 Task: Search one way flight ticket for 4 adults, 2 children, 2 infants in seat and 1 infant on lap in economy from Elko: Elko Regional Airport (j.c. Harris Field) to Jackson: Jackson Hole Airport on 5-2-2023. Choice of flights is Spirit. Number of bags: 1 carry on bag. Price is upto 85000. Outbound departure time preference is 21:45.
Action: Mouse moved to (330, 267)
Screenshot: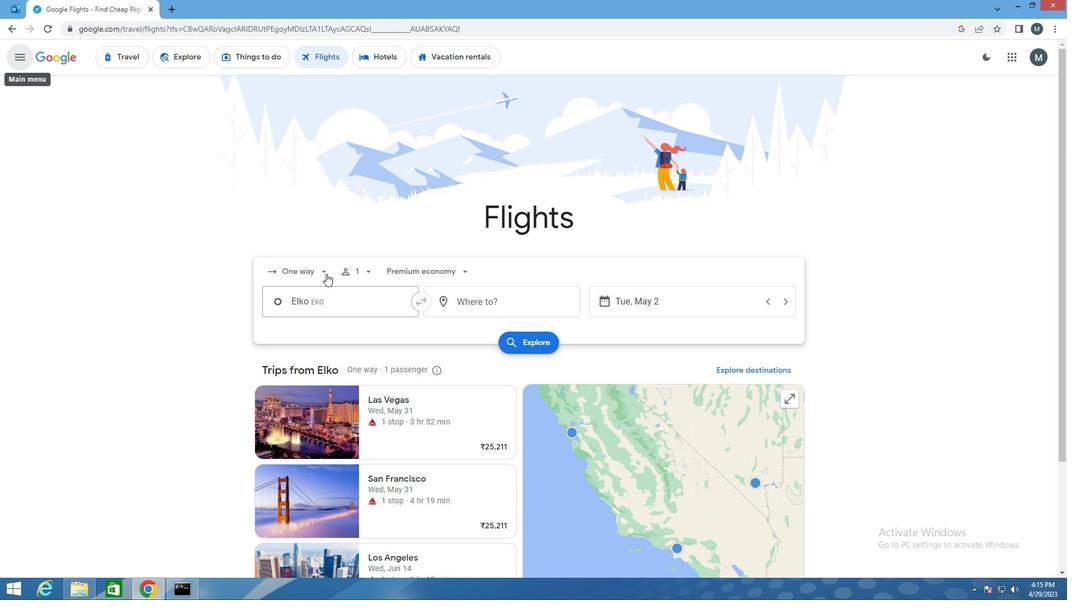 
Action: Mouse pressed left at (330, 267)
Screenshot: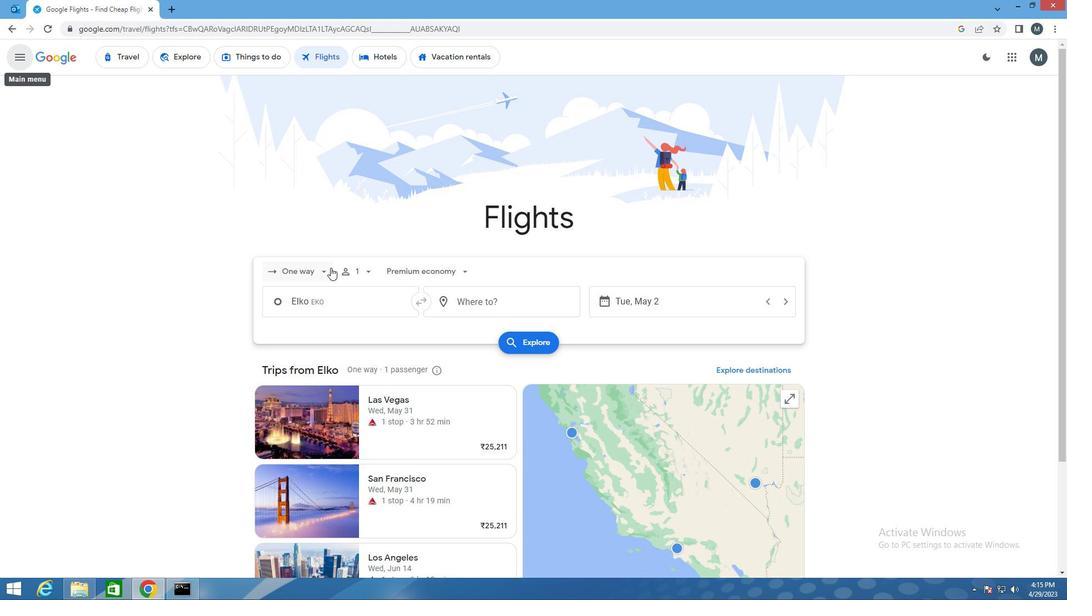 
Action: Mouse moved to (315, 326)
Screenshot: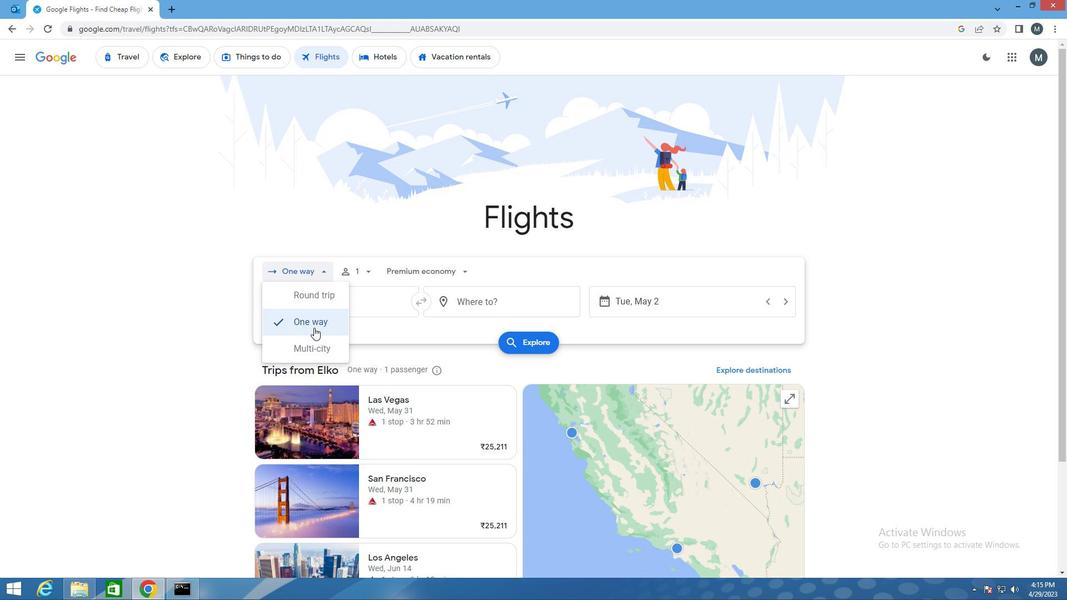 
Action: Mouse pressed left at (315, 326)
Screenshot: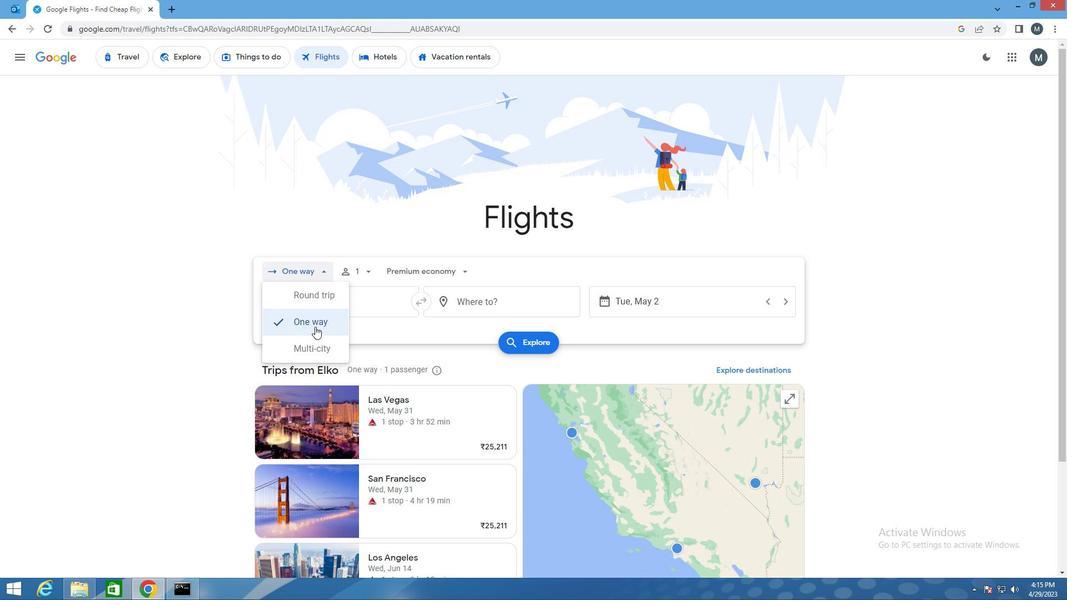 
Action: Mouse moved to (367, 272)
Screenshot: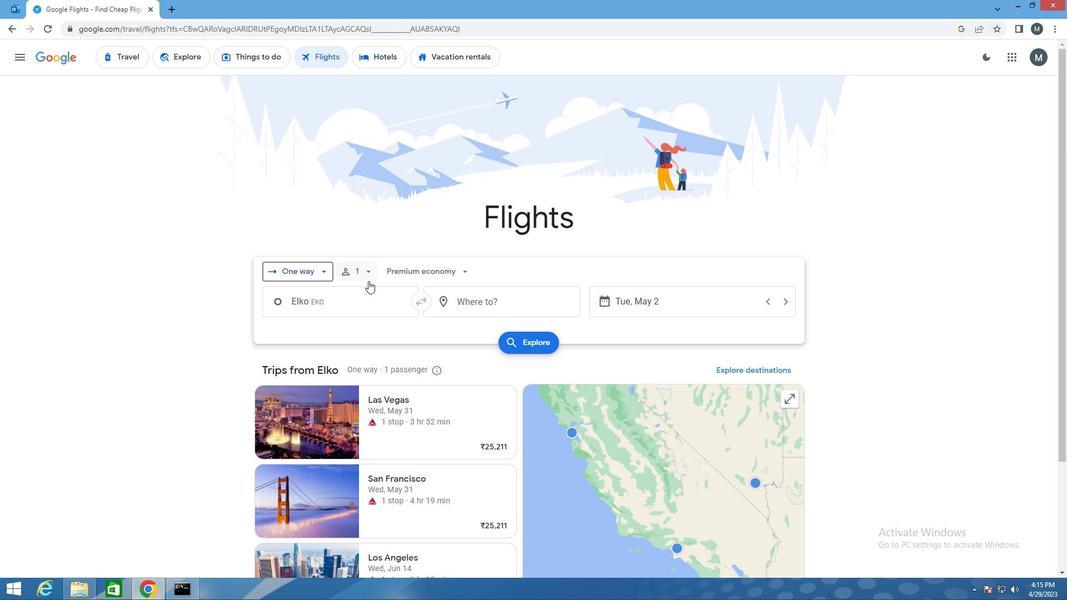 
Action: Mouse pressed left at (367, 272)
Screenshot: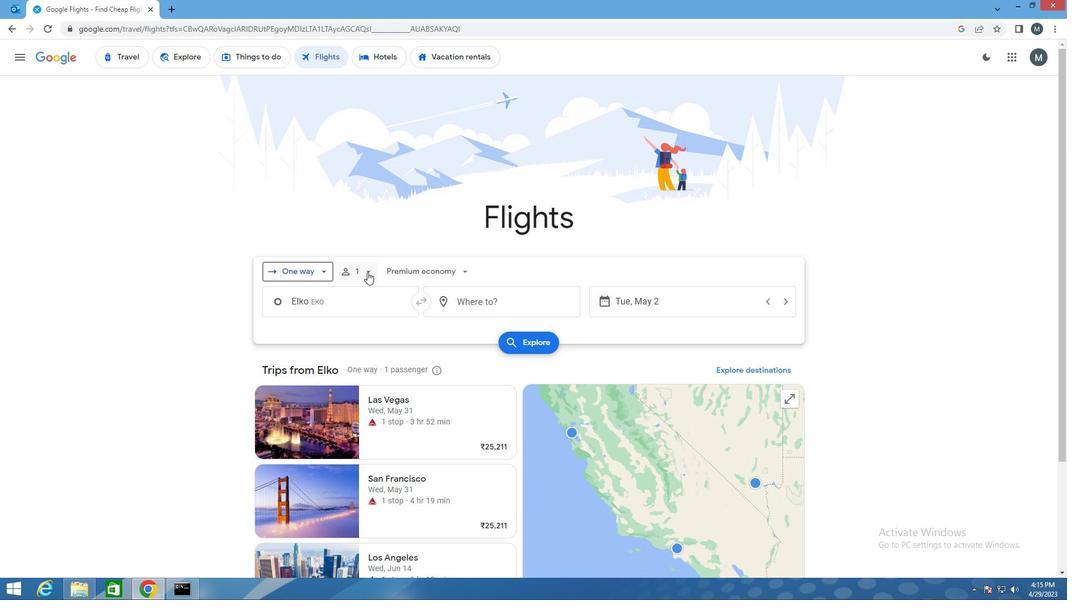 
Action: Mouse moved to (452, 300)
Screenshot: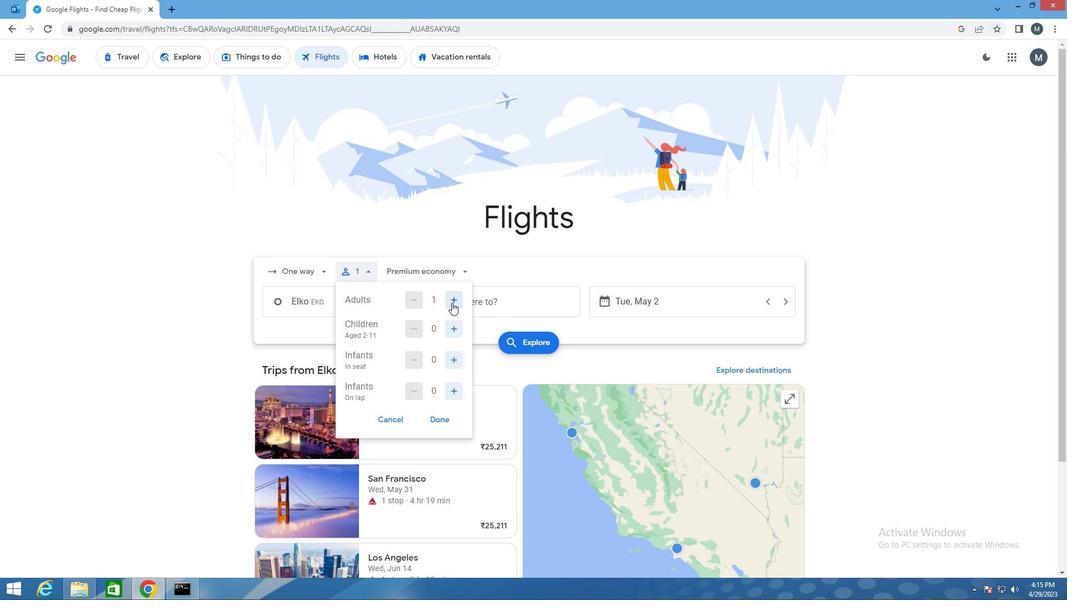 
Action: Mouse pressed left at (452, 300)
Screenshot: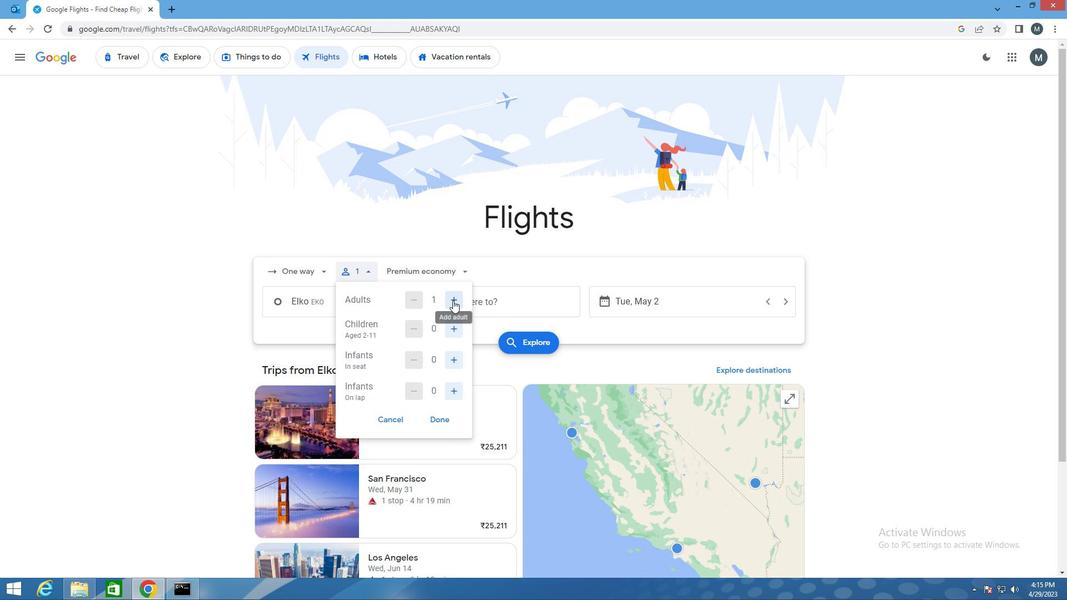 
Action: Mouse pressed left at (452, 300)
Screenshot: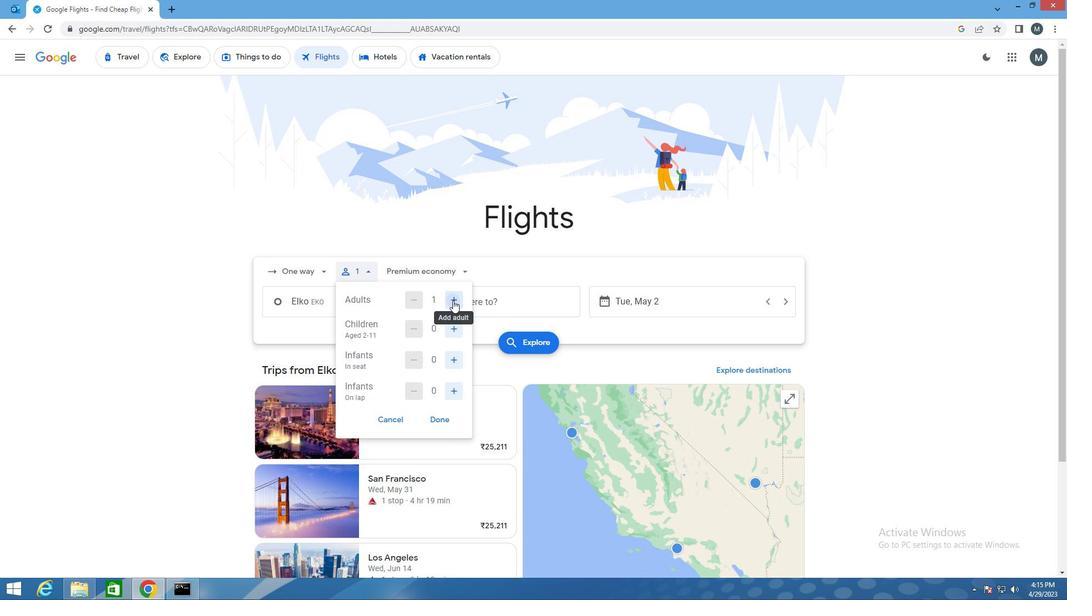 
Action: Mouse pressed left at (452, 300)
Screenshot: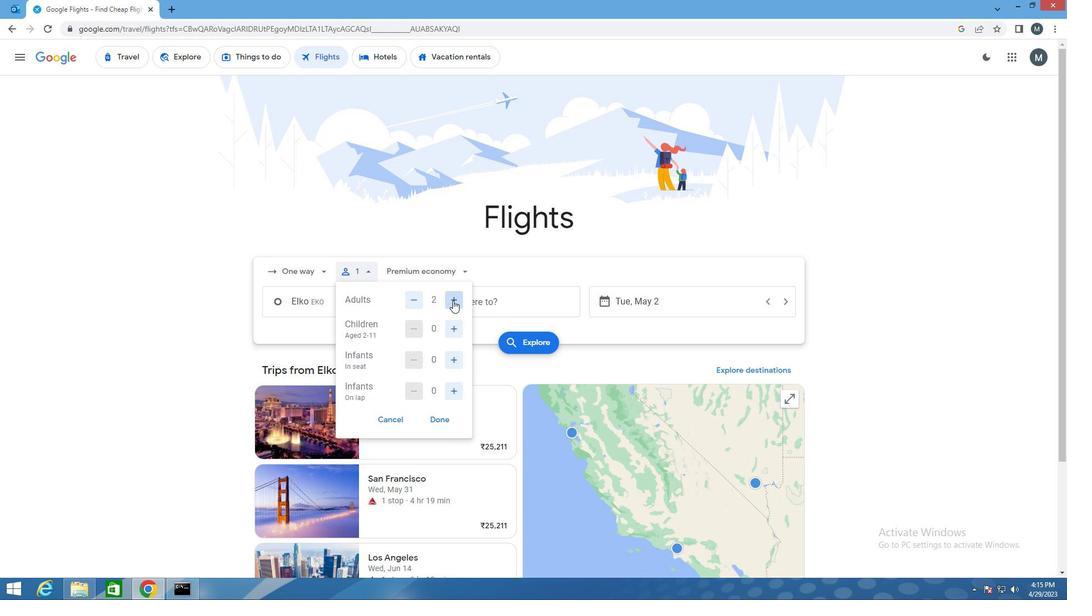 
Action: Mouse moved to (454, 330)
Screenshot: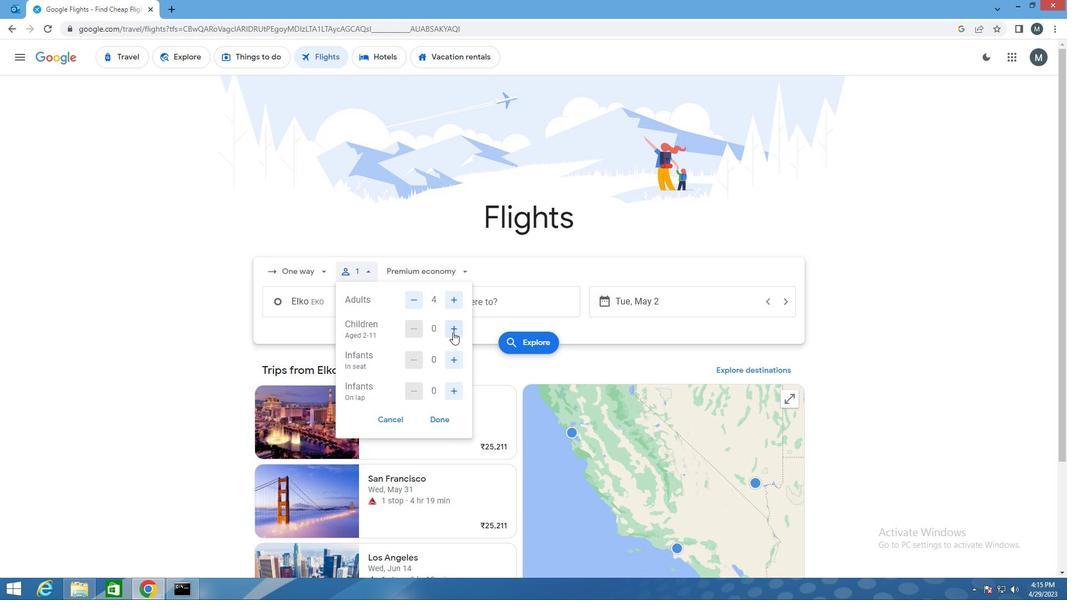 
Action: Mouse pressed left at (454, 330)
Screenshot: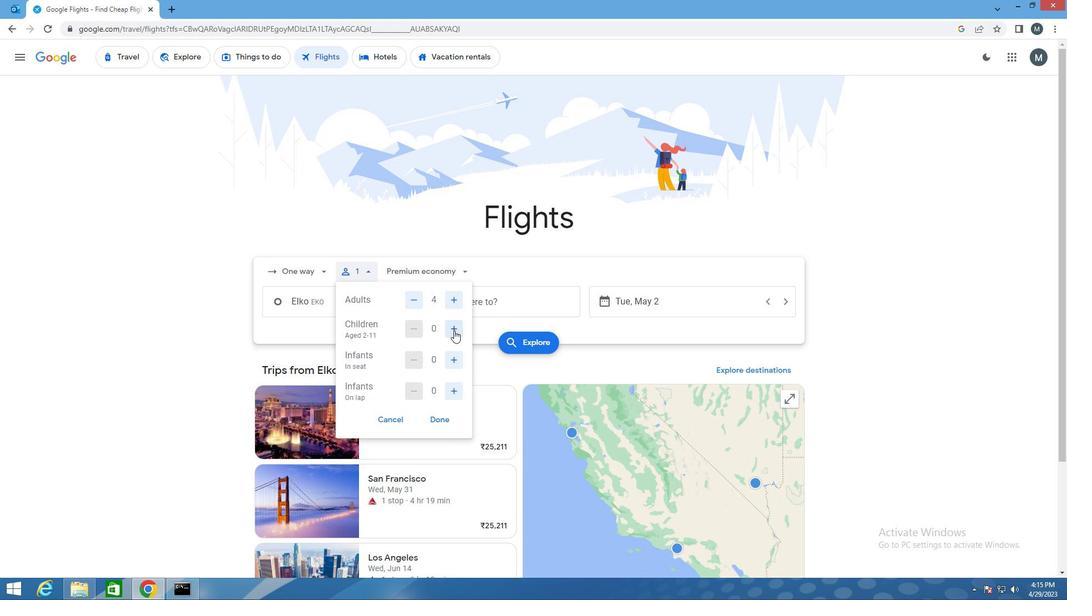 
Action: Mouse pressed left at (454, 330)
Screenshot: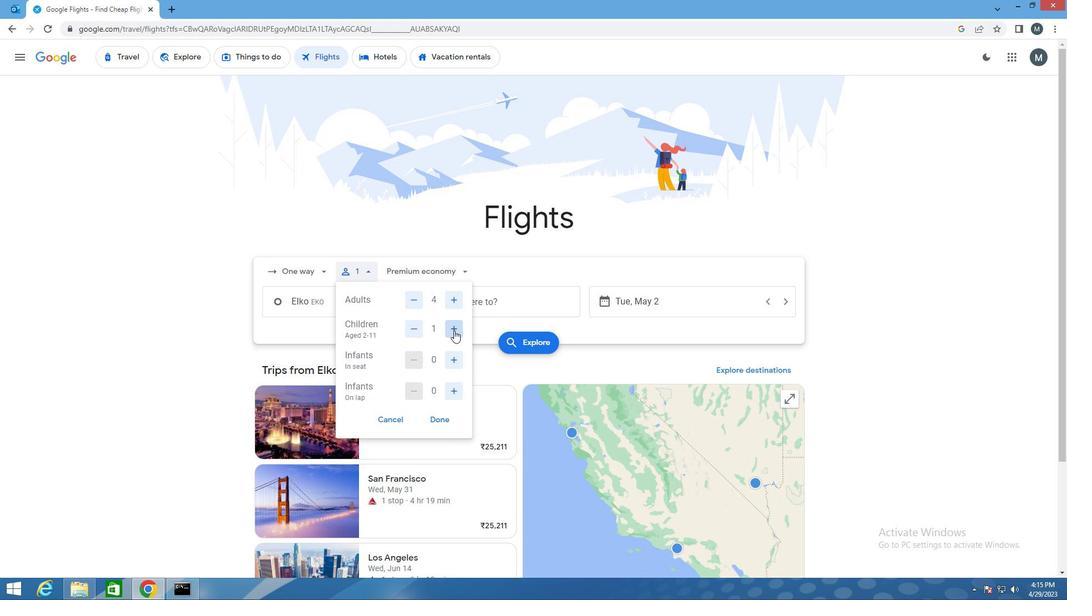 
Action: Mouse moved to (458, 359)
Screenshot: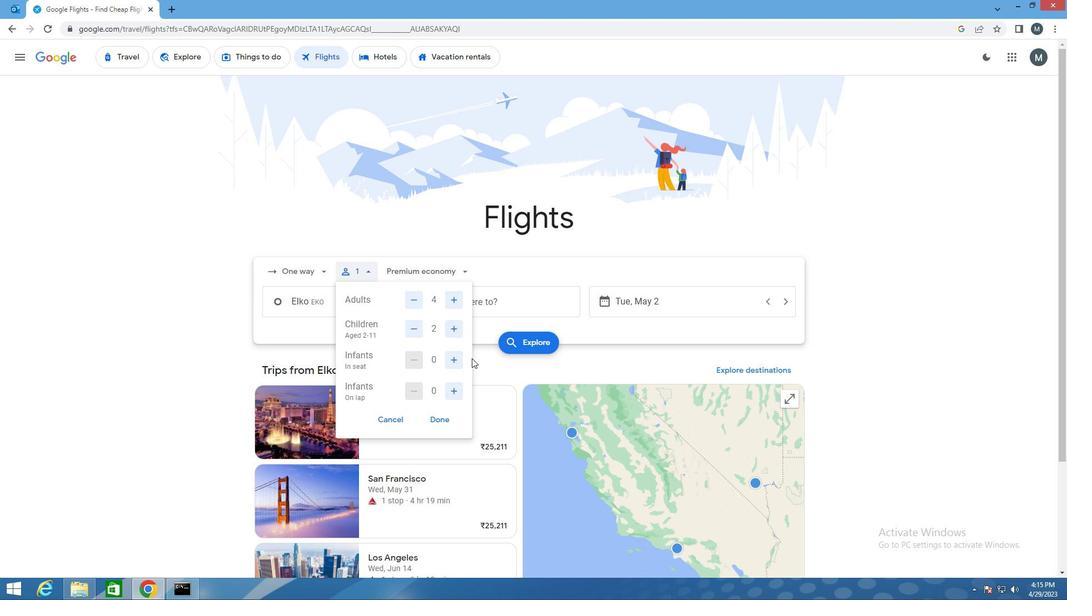 
Action: Mouse pressed left at (458, 359)
Screenshot: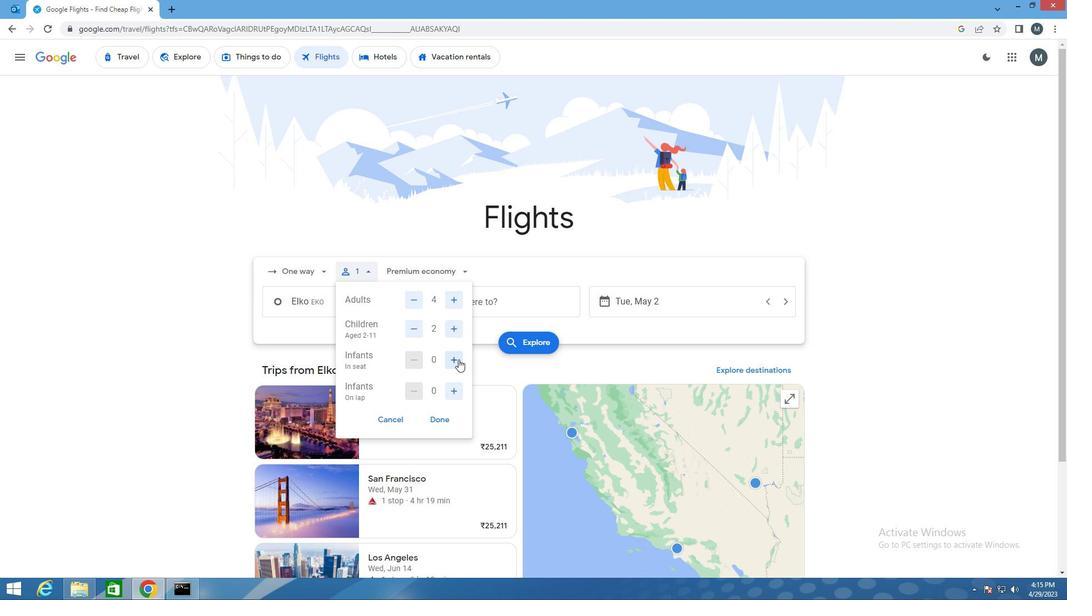 
Action: Mouse pressed left at (458, 359)
Screenshot: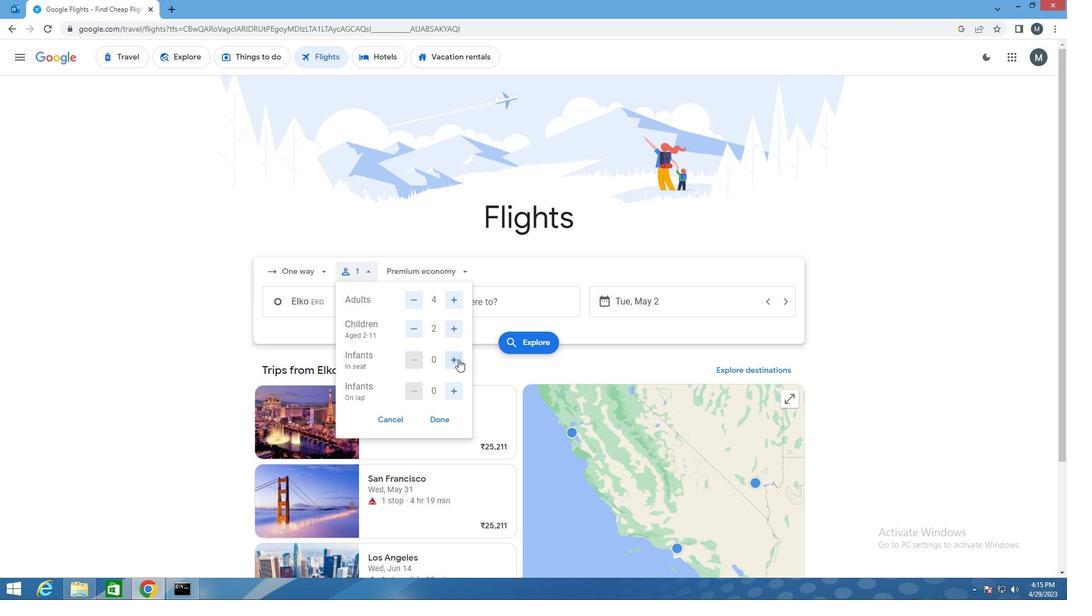 
Action: Mouse moved to (456, 387)
Screenshot: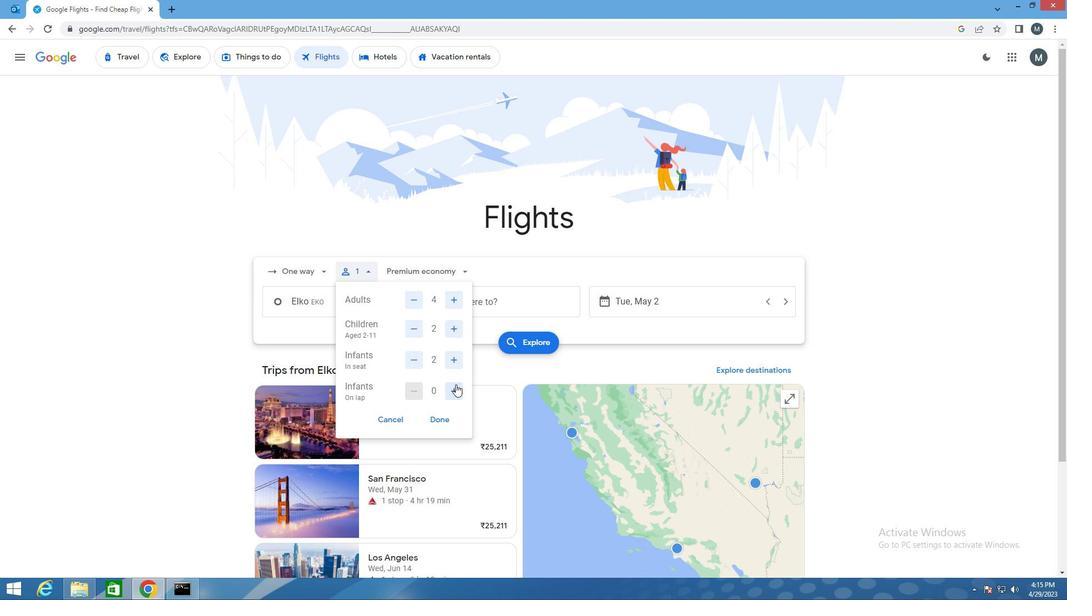
Action: Mouse pressed left at (456, 387)
Screenshot: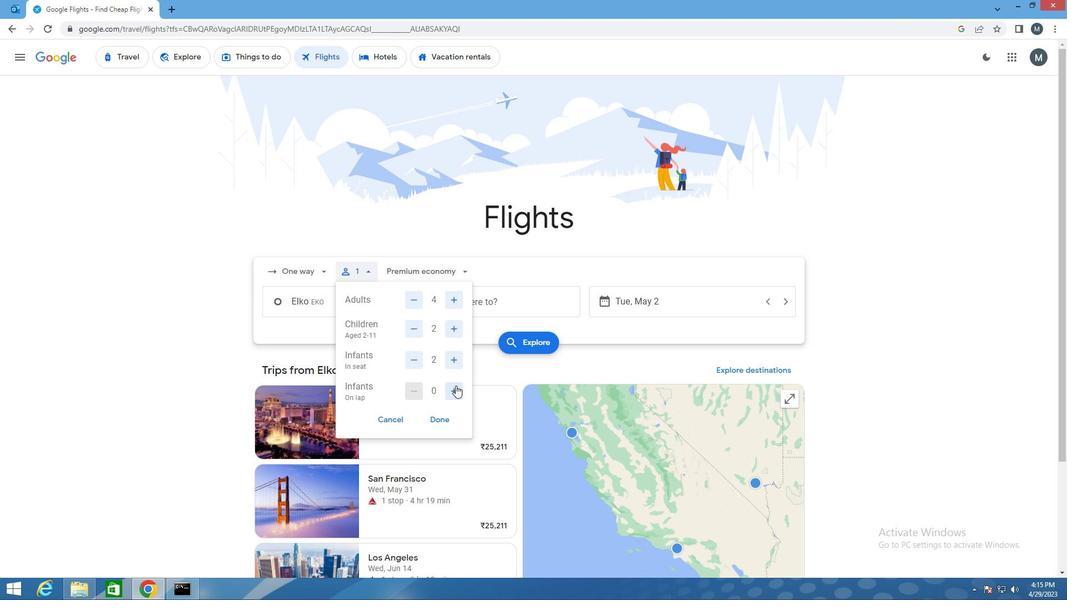 
Action: Mouse moved to (444, 415)
Screenshot: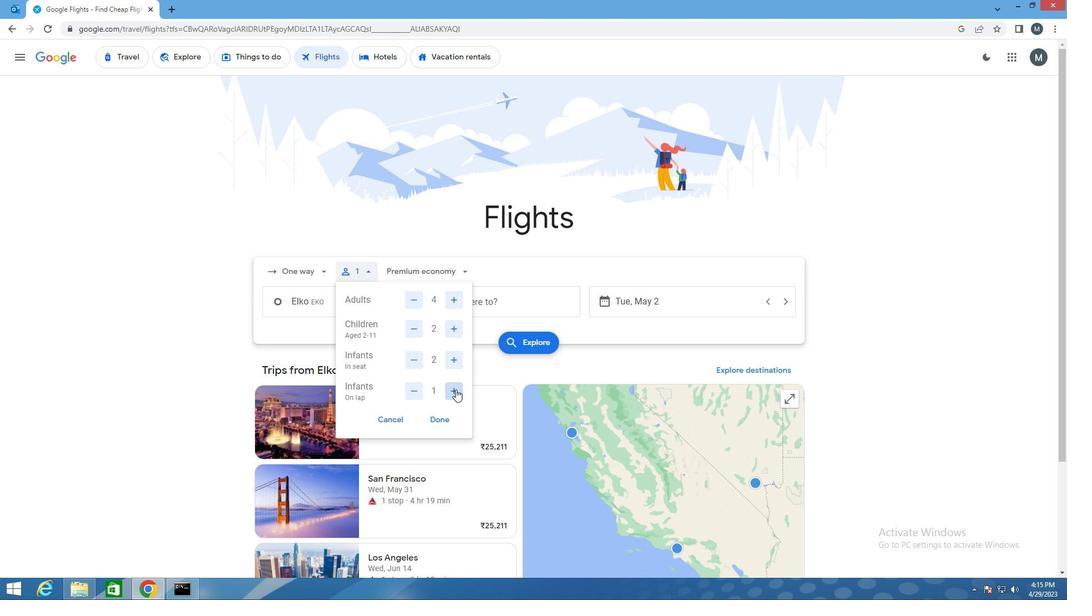 
Action: Mouse pressed left at (444, 415)
Screenshot: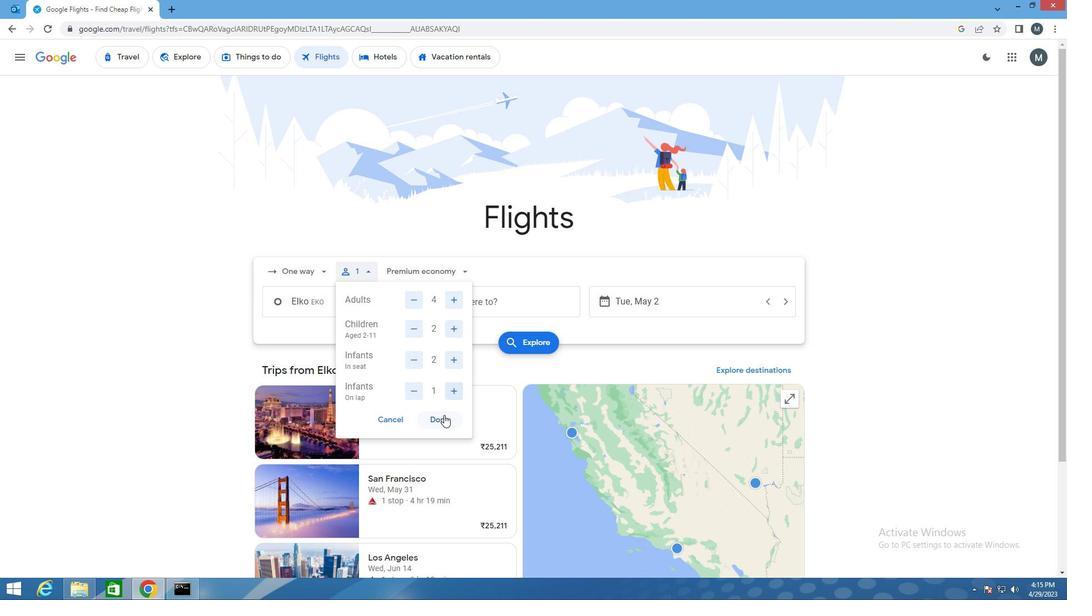
Action: Mouse moved to (451, 274)
Screenshot: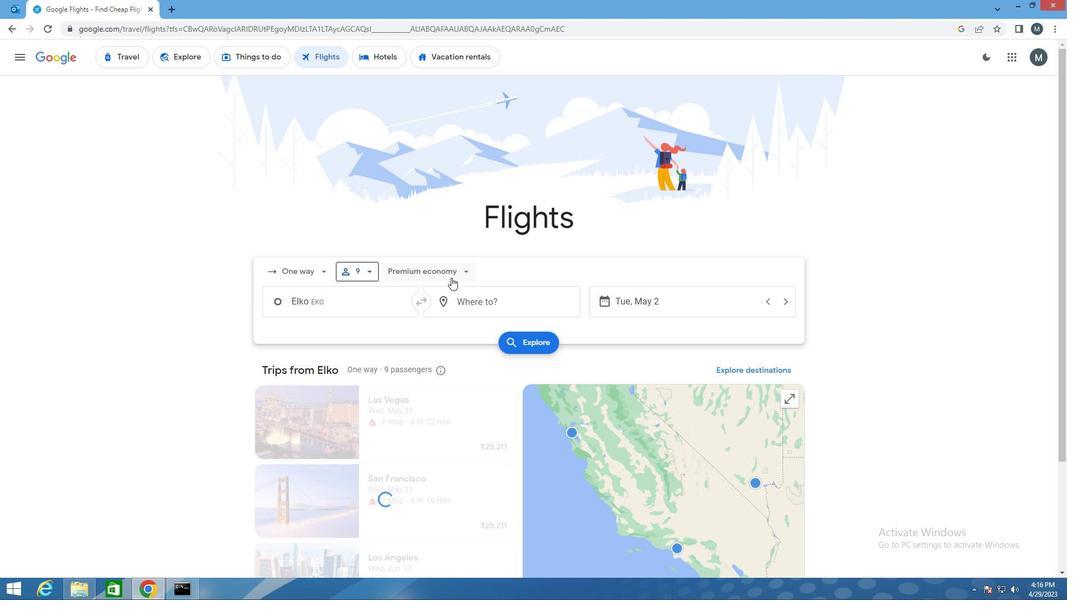 
Action: Mouse pressed left at (451, 274)
Screenshot: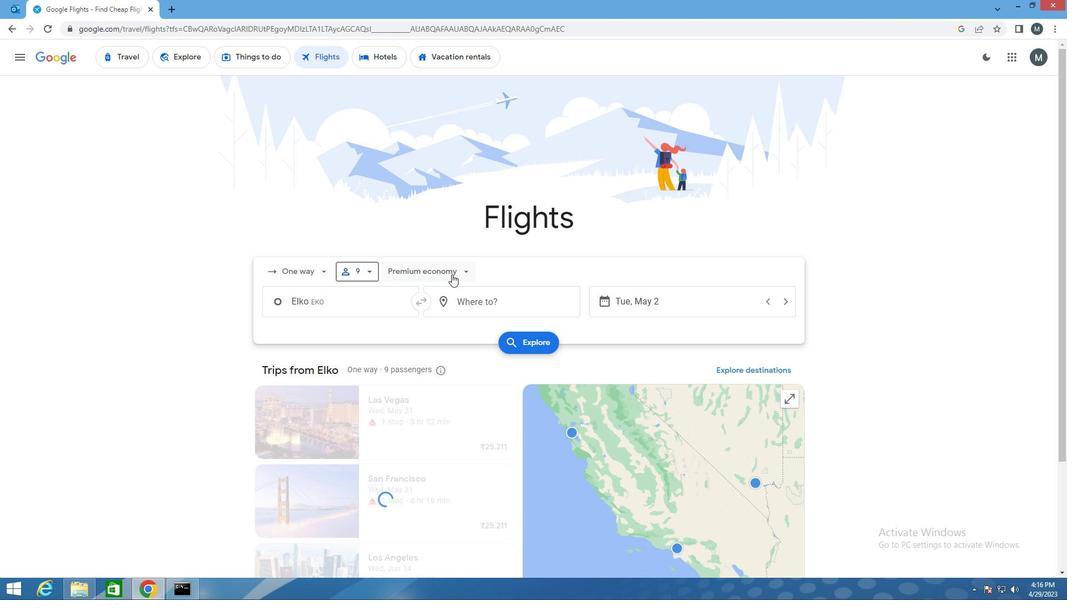 
Action: Mouse moved to (451, 295)
Screenshot: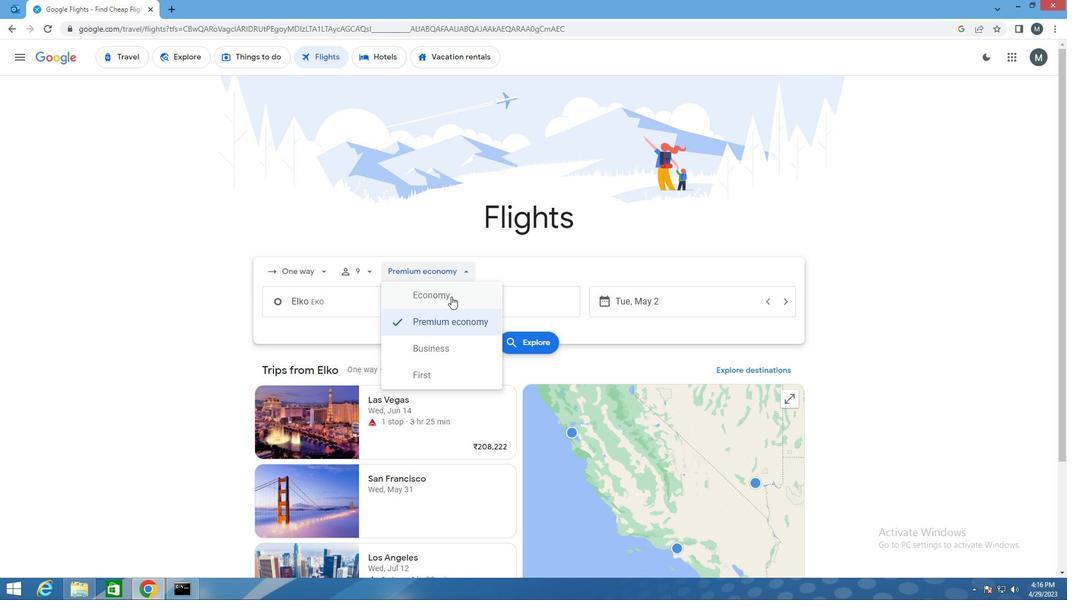 
Action: Mouse pressed left at (451, 295)
Screenshot: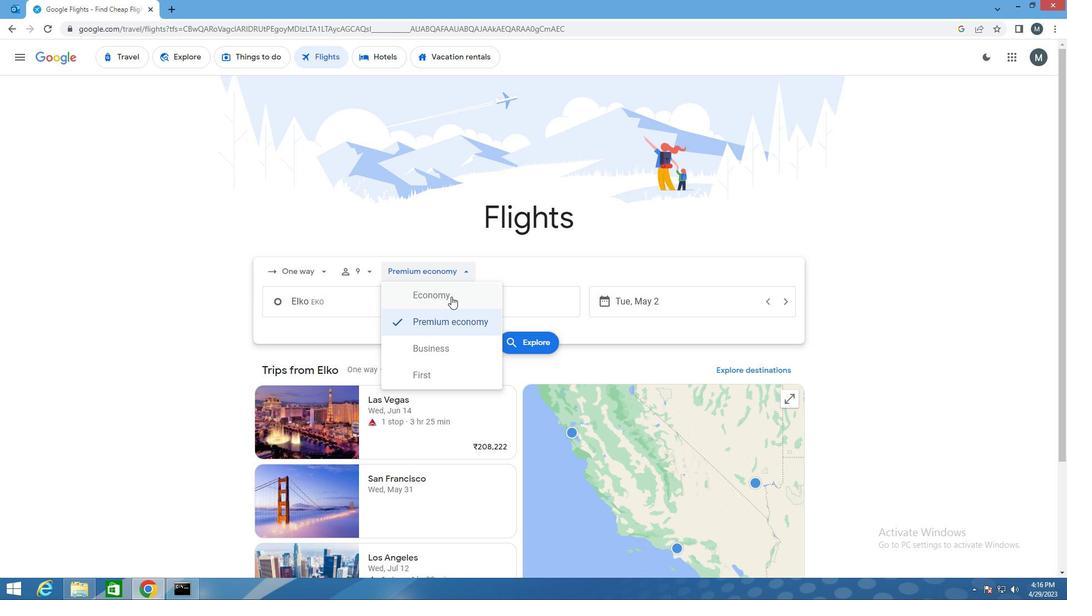 
Action: Mouse moved to (364, 306)
Screenshot: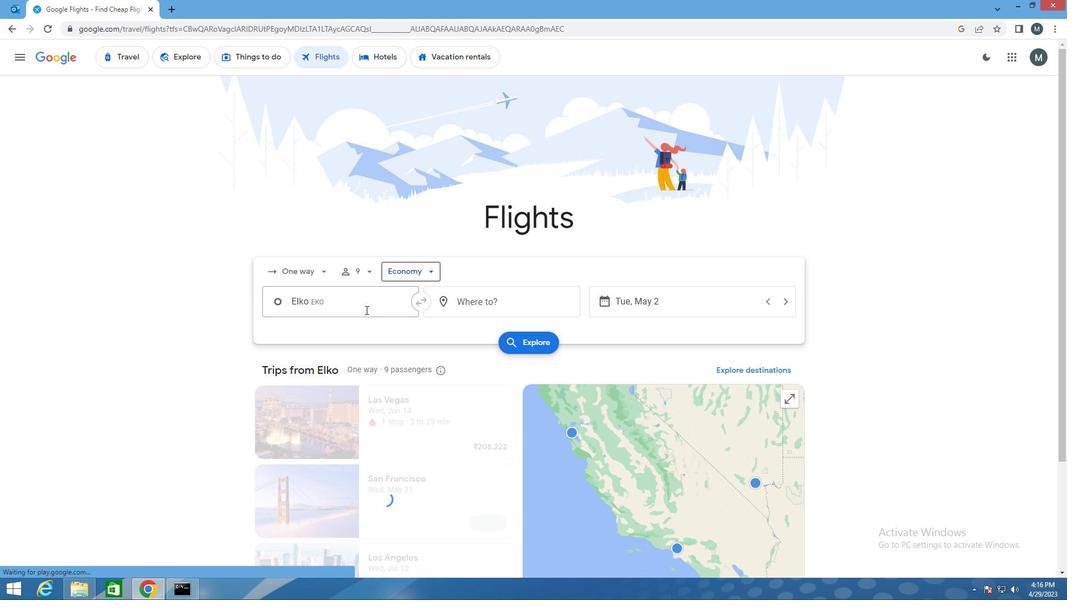 
Action: Mouse pressed left at (364, 306)
Screenshot: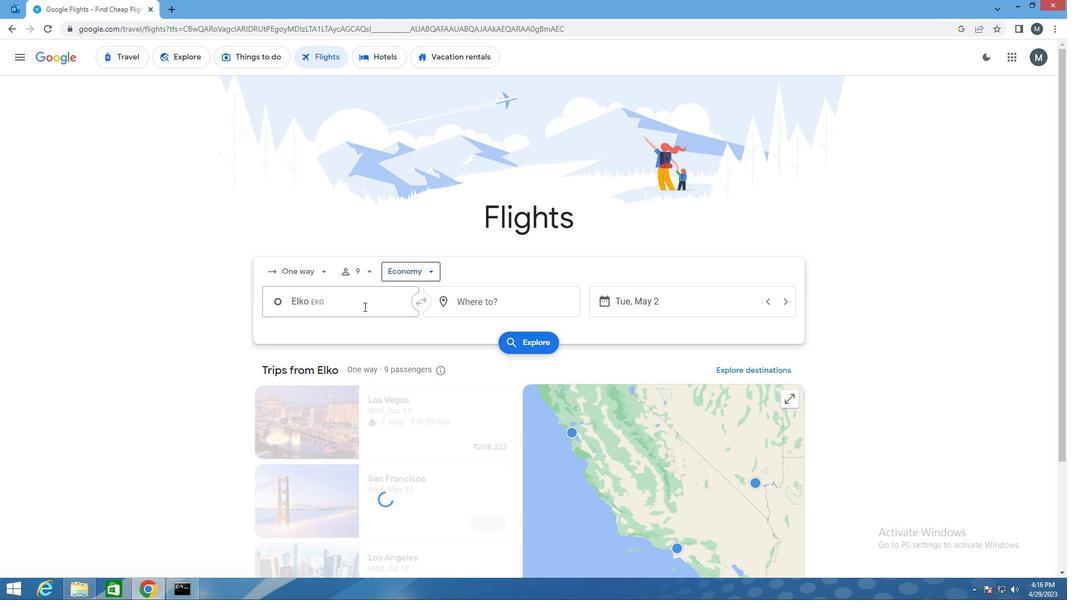 
Action: Mouse moved to (362, 306)
Screenshot: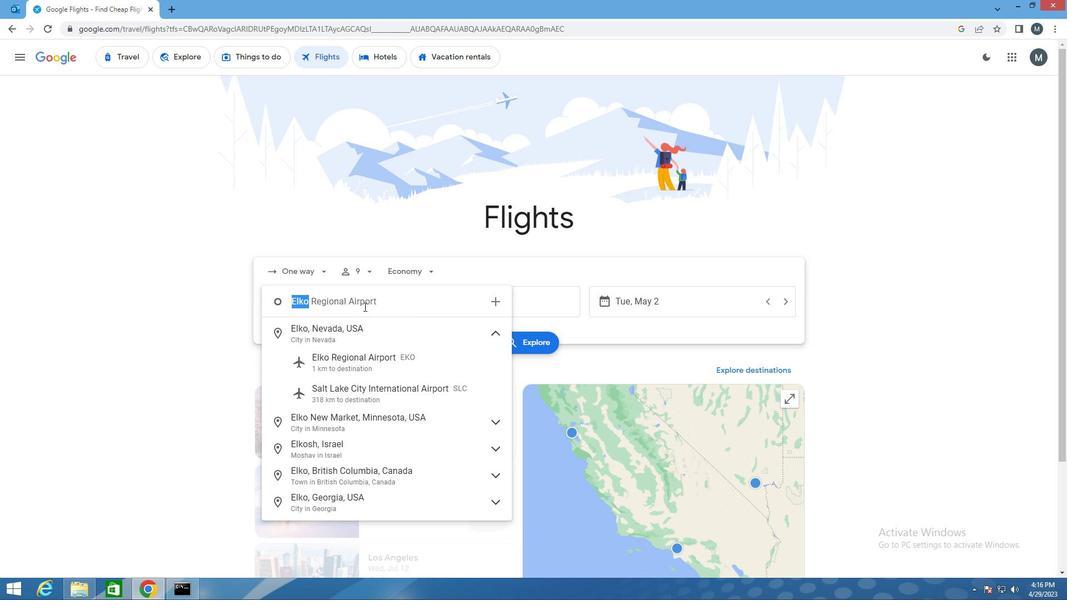 
Action: Key pressed eko
Screenshot: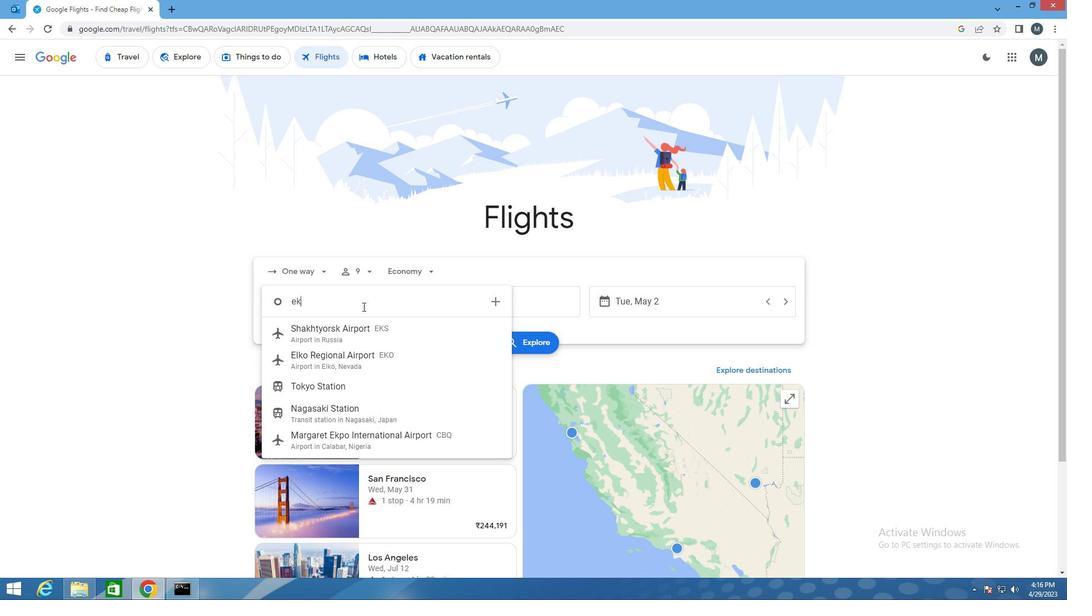 
Action: Mouse moved to (379, 334)
Screenshot: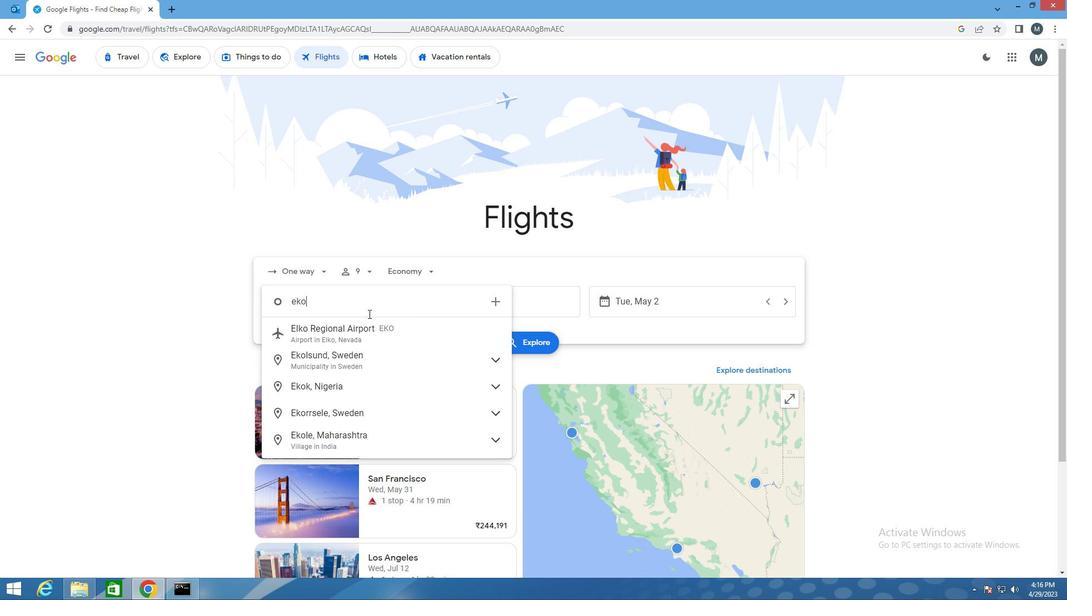
Action: Mouse pressed left at (379, 334)
Screenshot: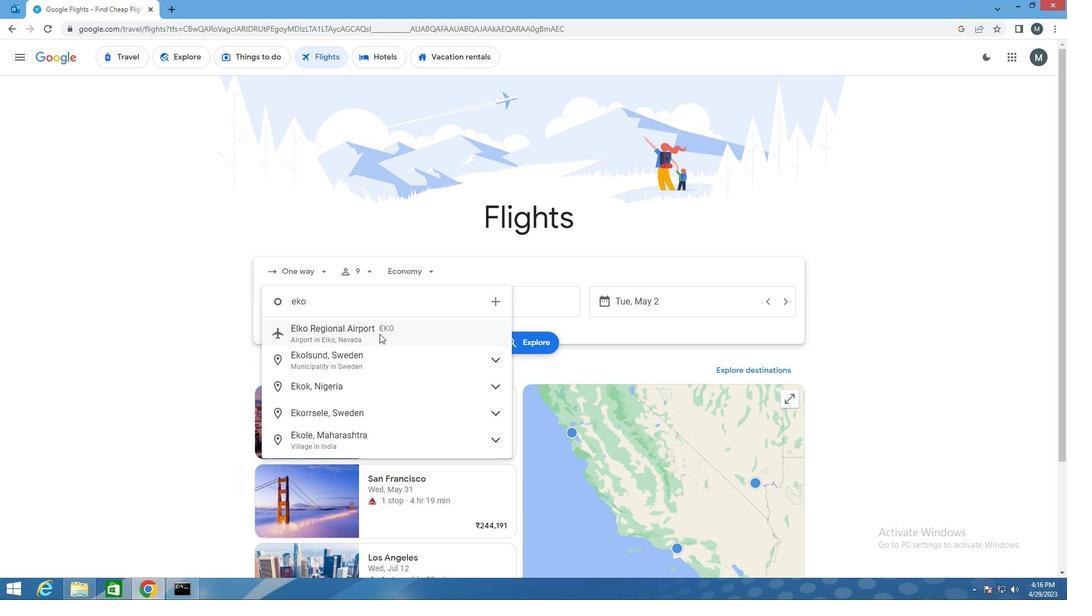 
Action: Mouse moved to (456, 307)
Screenshot: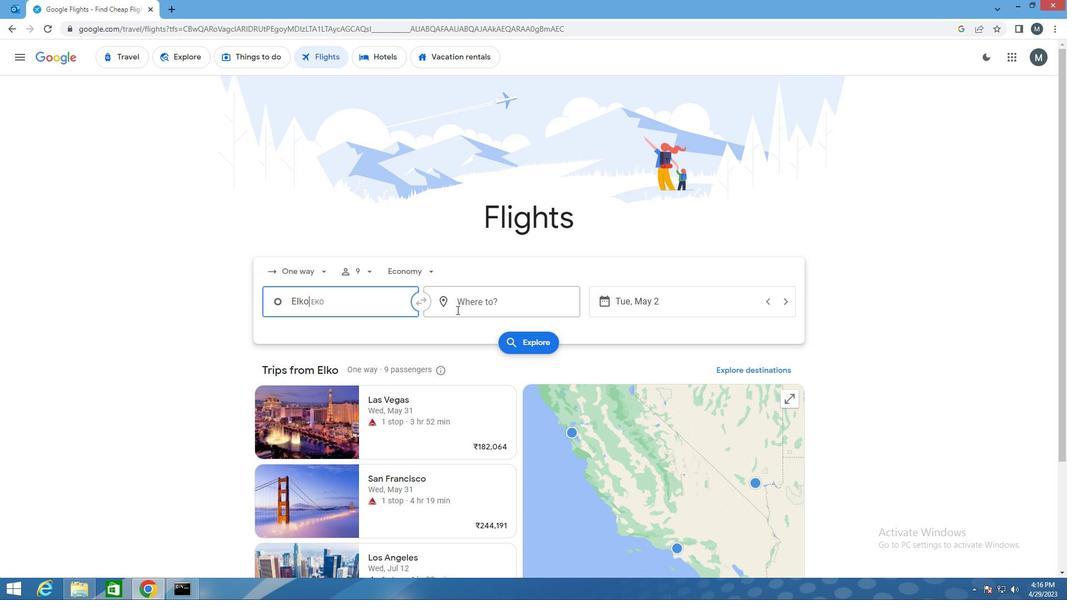 
Action: Mouse pressed left at (456, 307)
Screenshot: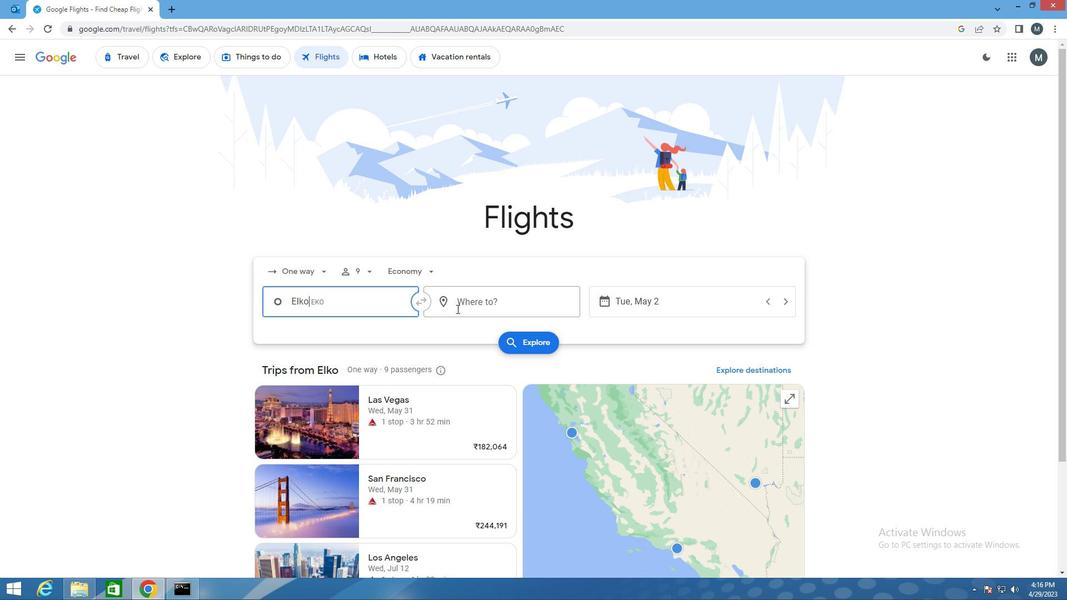 
Action: Mouse moved to (451, 308)
Screenshot: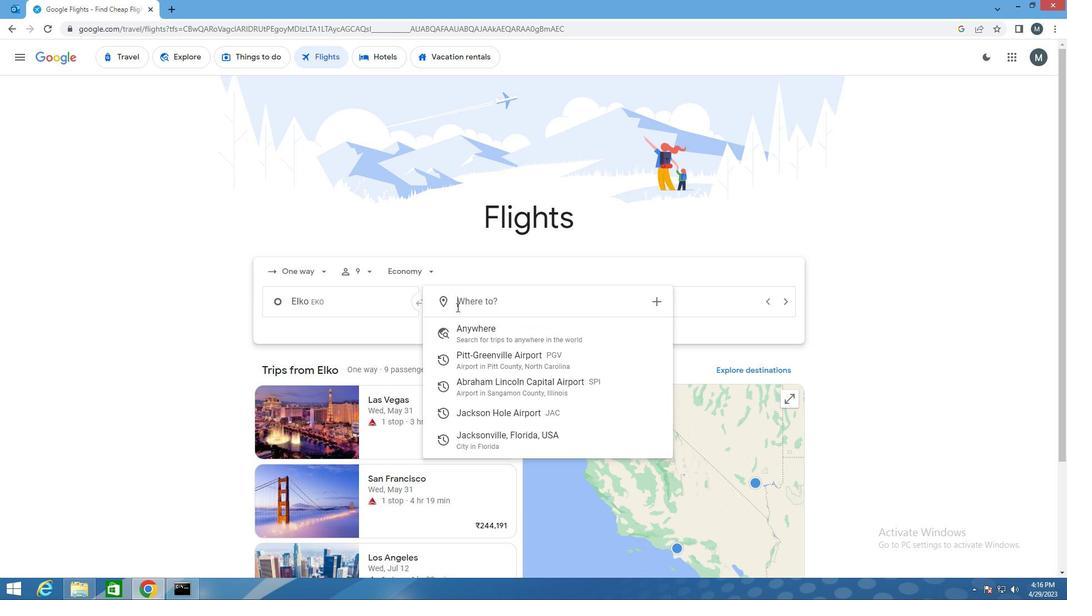 
Action: Key pressed jac
Screenshot: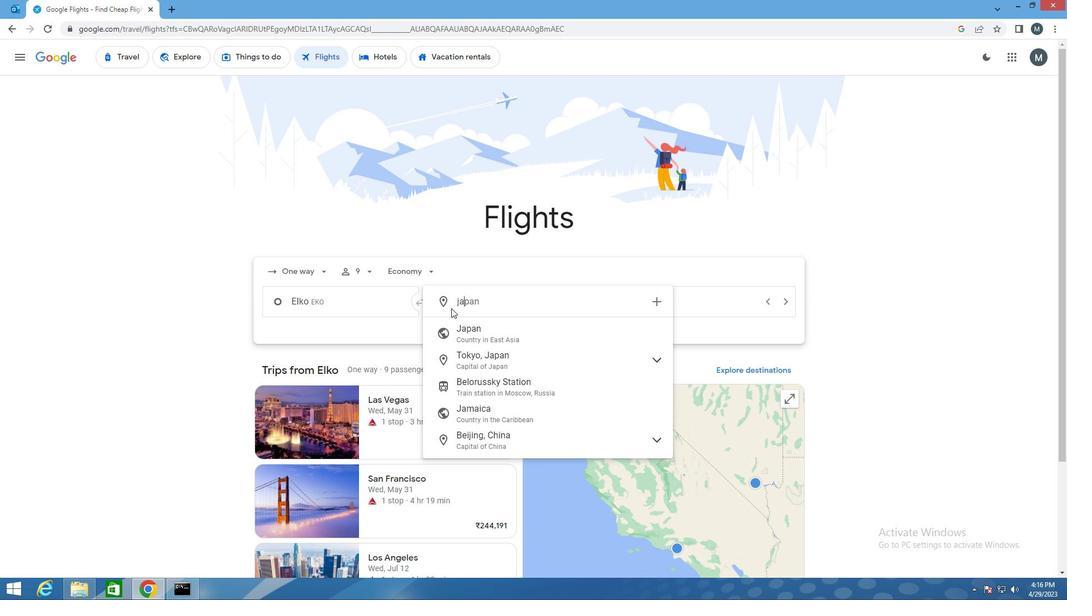 
Action: Mouse moved to (498, 334)
Screenshot: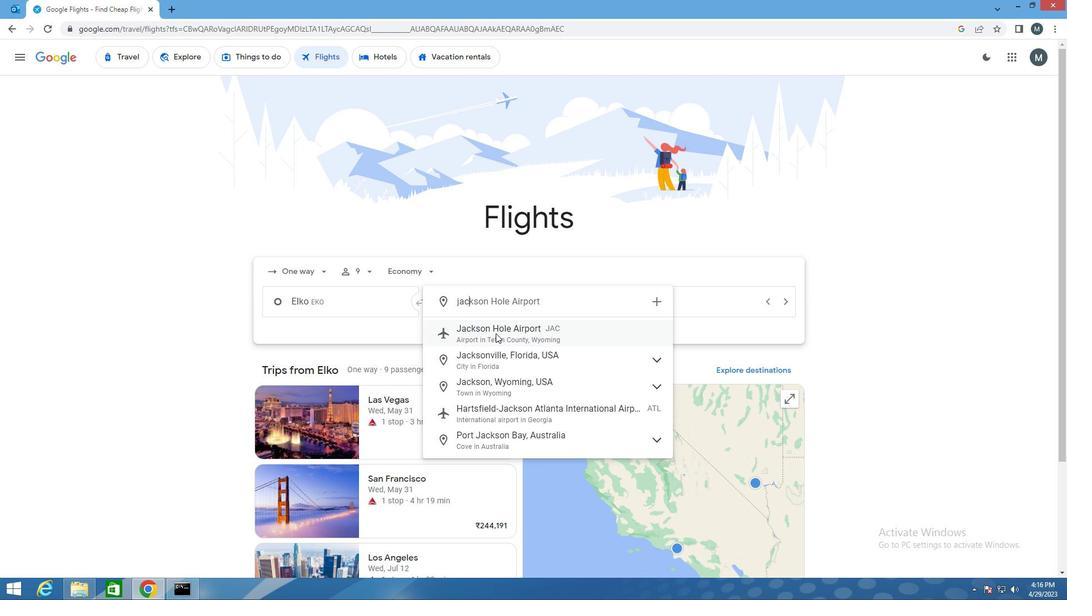 
Action: Mouse pressed left at (498, 334)
Screenshot: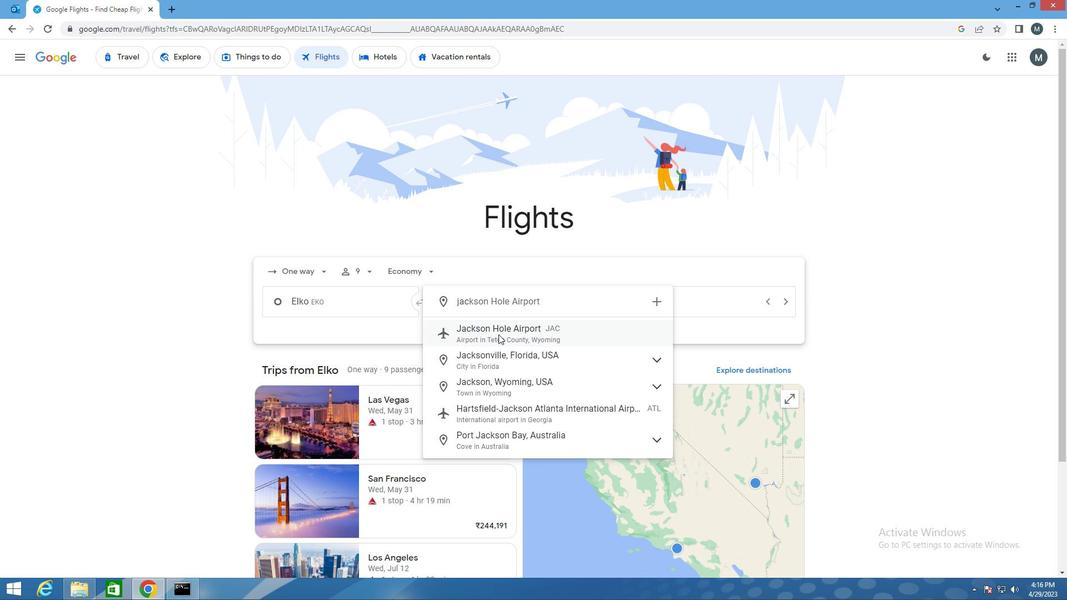 
Action: Mouse moved to (633, 301)
Screenshot: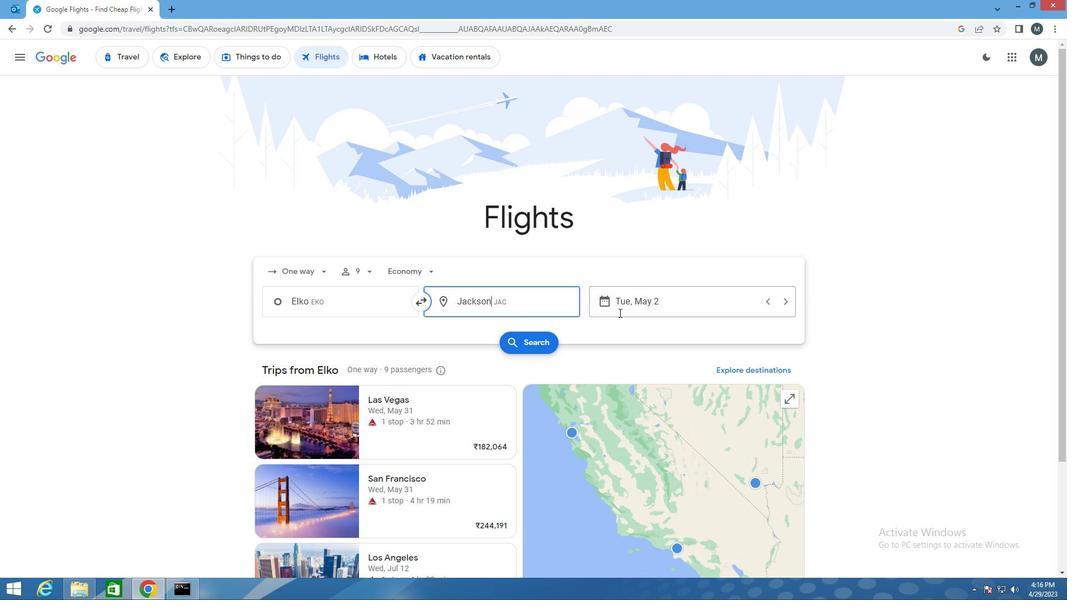 
Action: Mouse pressed left at (633, 301)
Screenshot: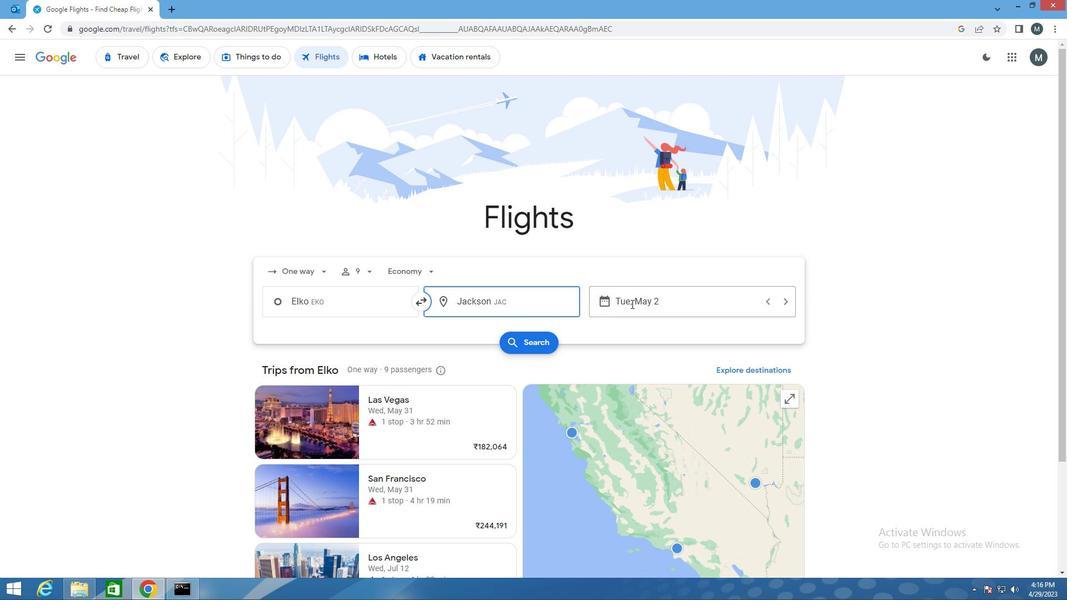 
Action: Mouse moved to (663, 371)
Screenshot: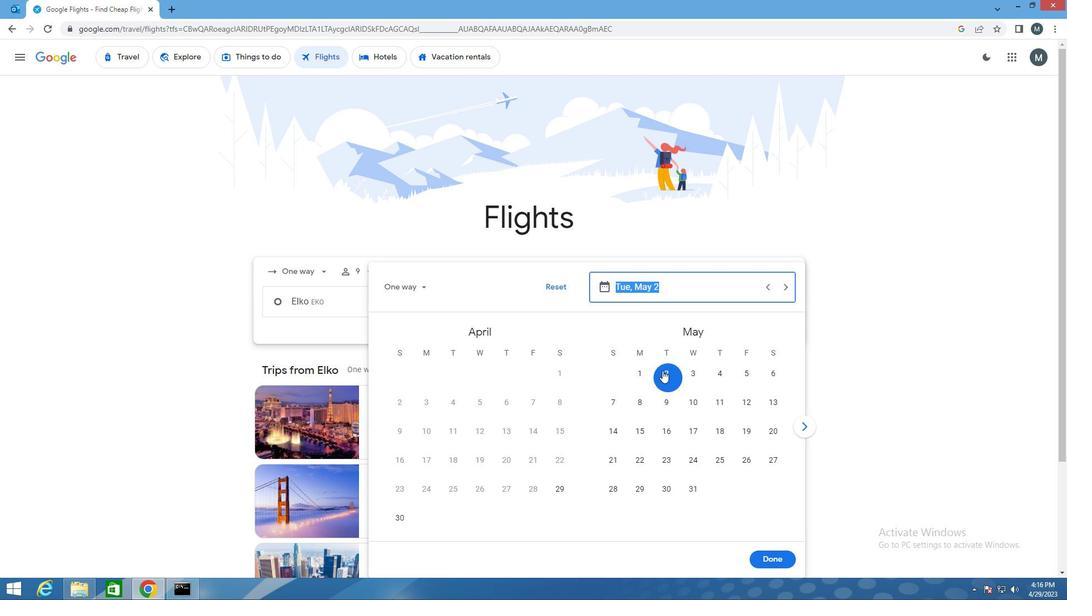 
Action: Mouse pressed left at (663, 371)
Screenshot: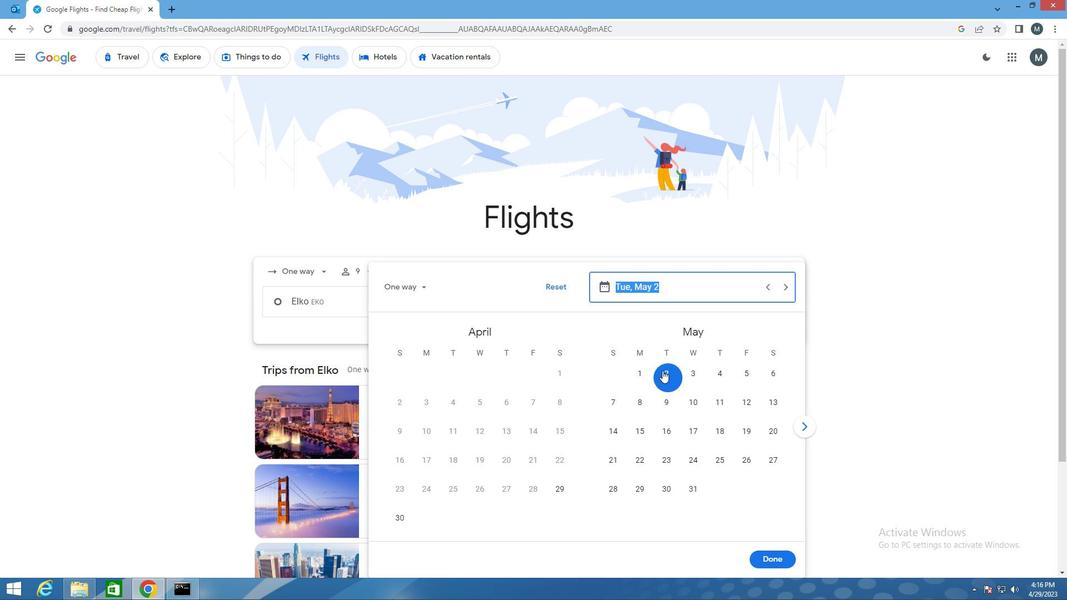 
Action: Mouse moved to (776, 557)
Screenshot: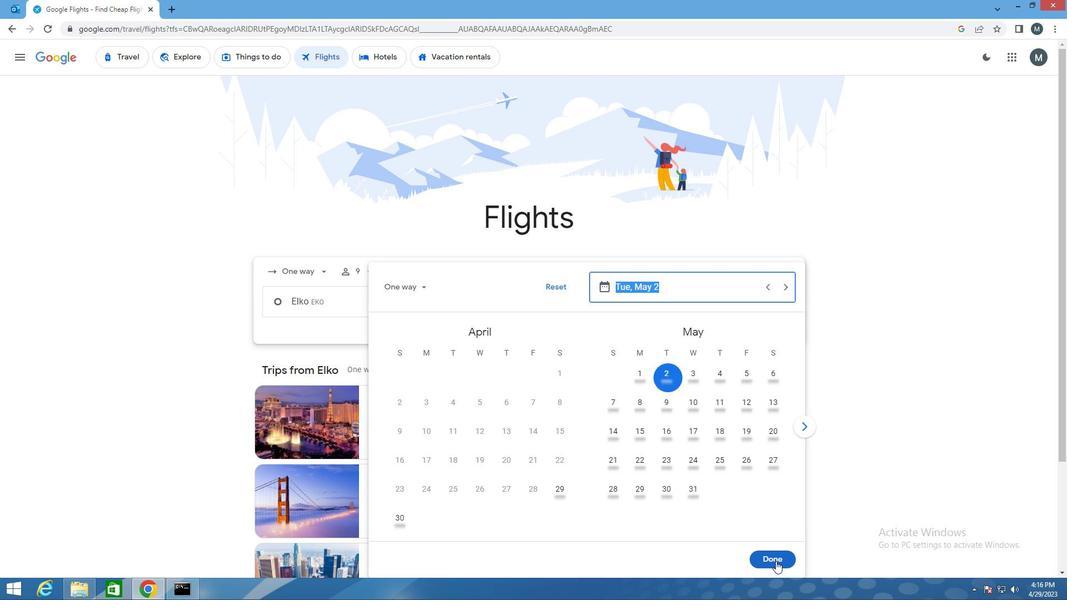 
Action: Mouse pressed left at (776, 557)
Screenshot: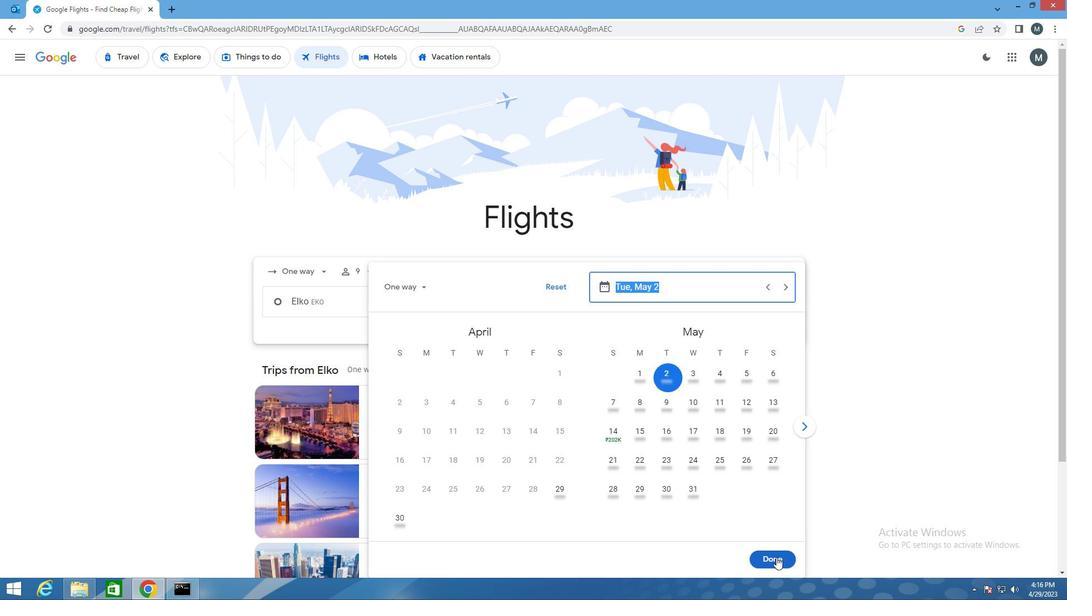 
Action: Mouse moved to (203, 271)
Screenshot: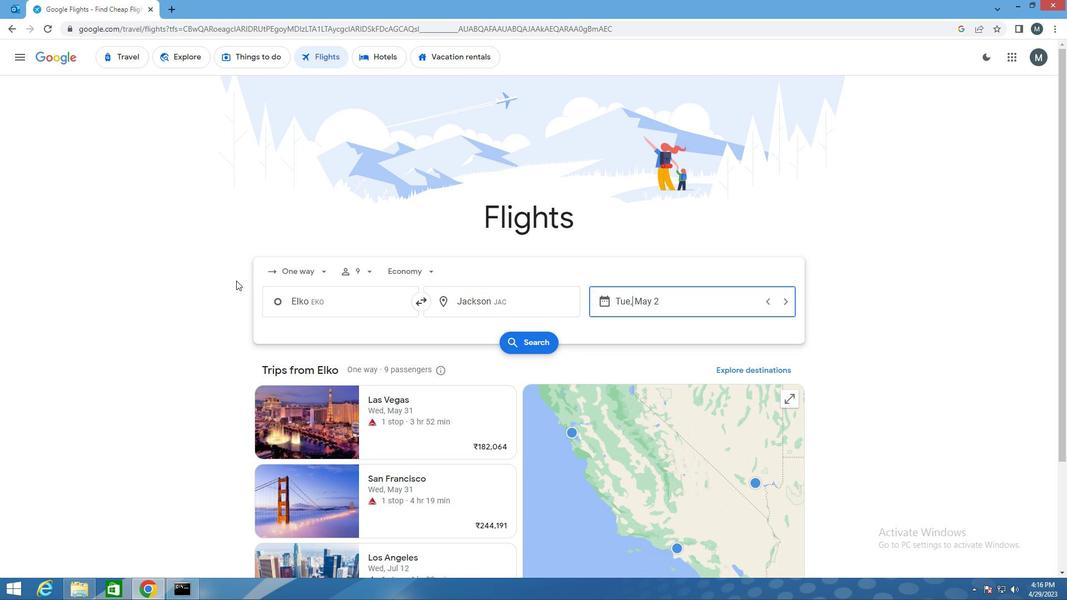 
Action: Mouse scrolled (203, 270) with delta (0, 0)
Screenshot: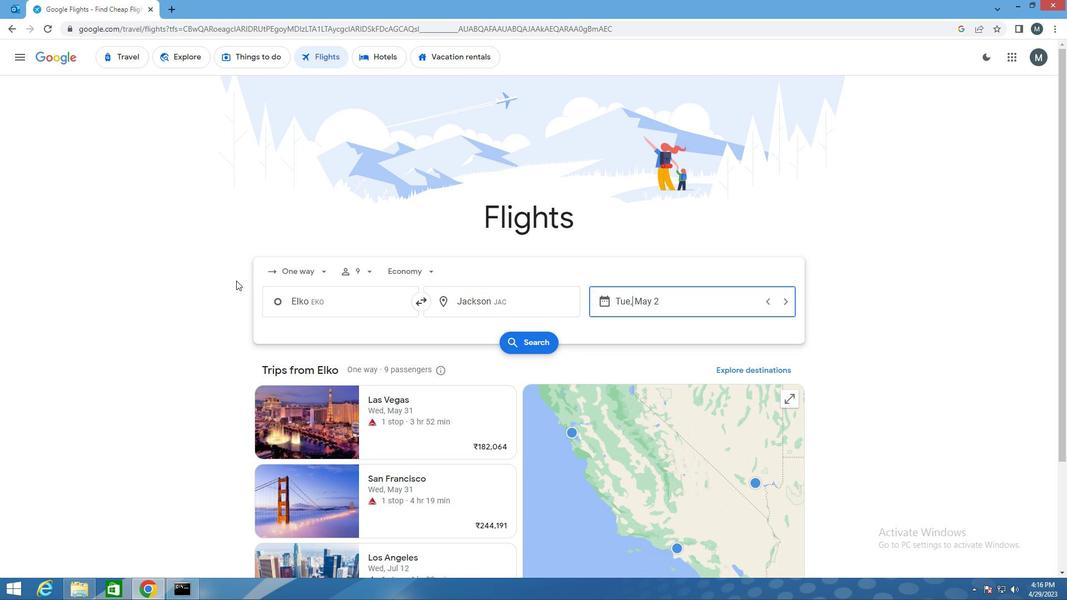 
Action: Mouse moved to (202, 271)
Screenshot: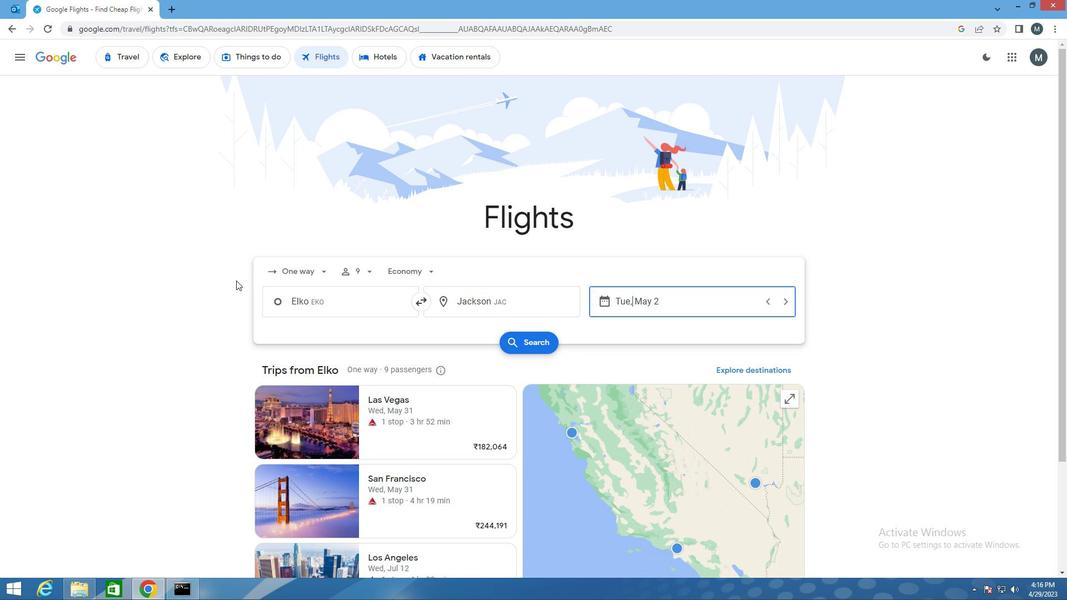 
Action: Mouse scrolled (202, 270) with delta (0, 0)
Screenshot: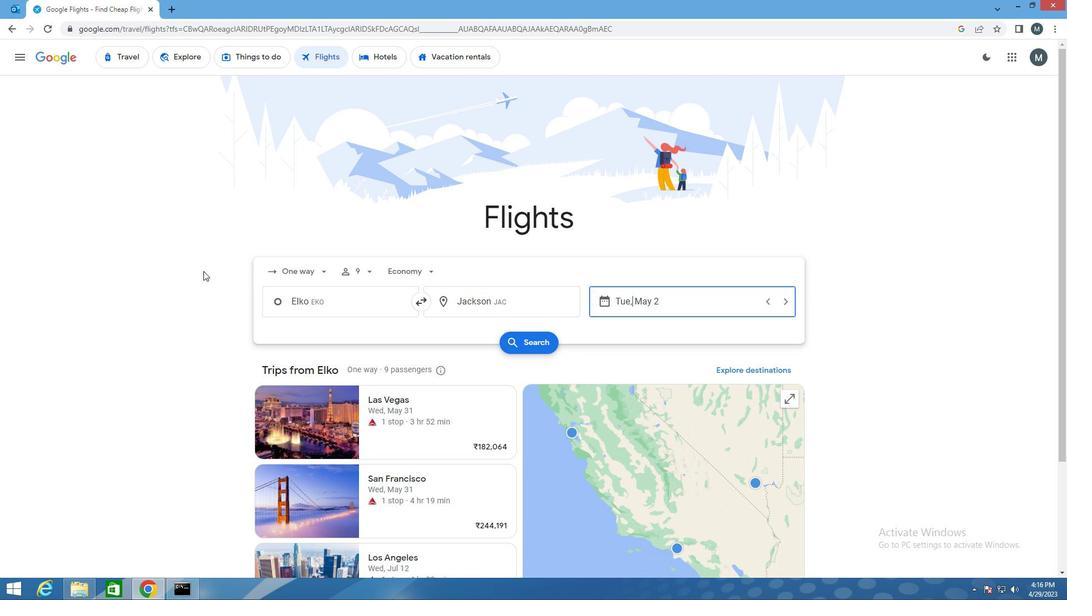 
Action: Mouse moved to (539, 232)
Screenshot: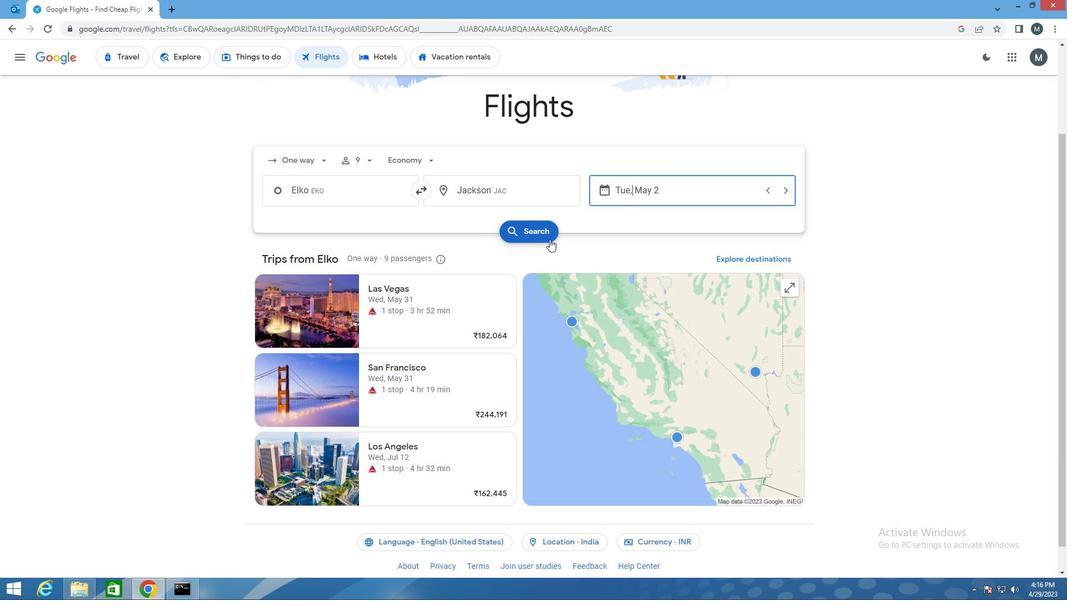 
Action: Mouse pressed left at (539, 232)
Screenshot: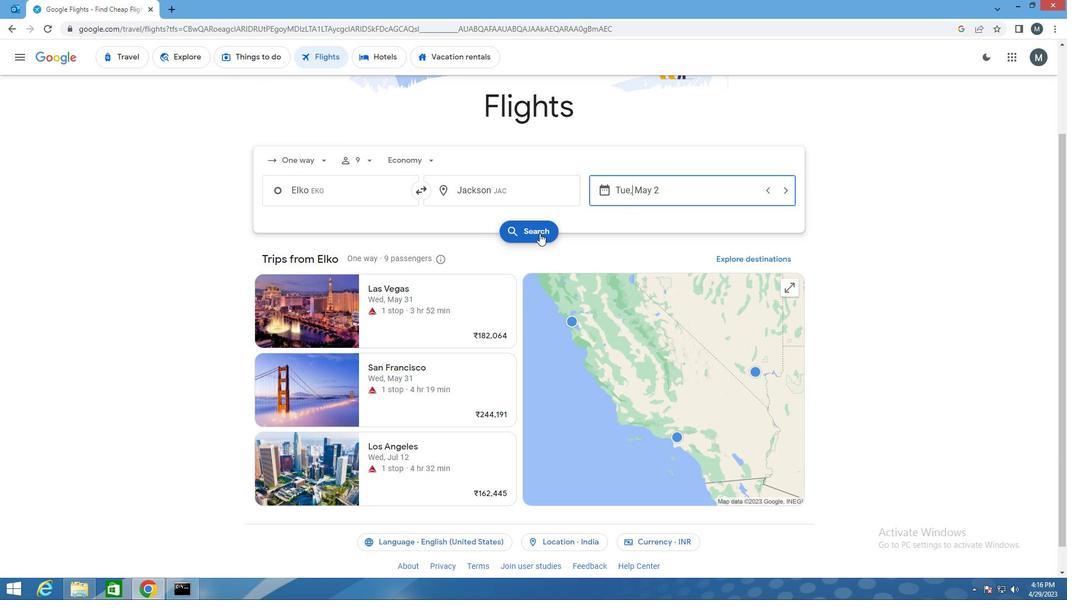 
Action: Mouse moved to (273, 160)
Screenshot: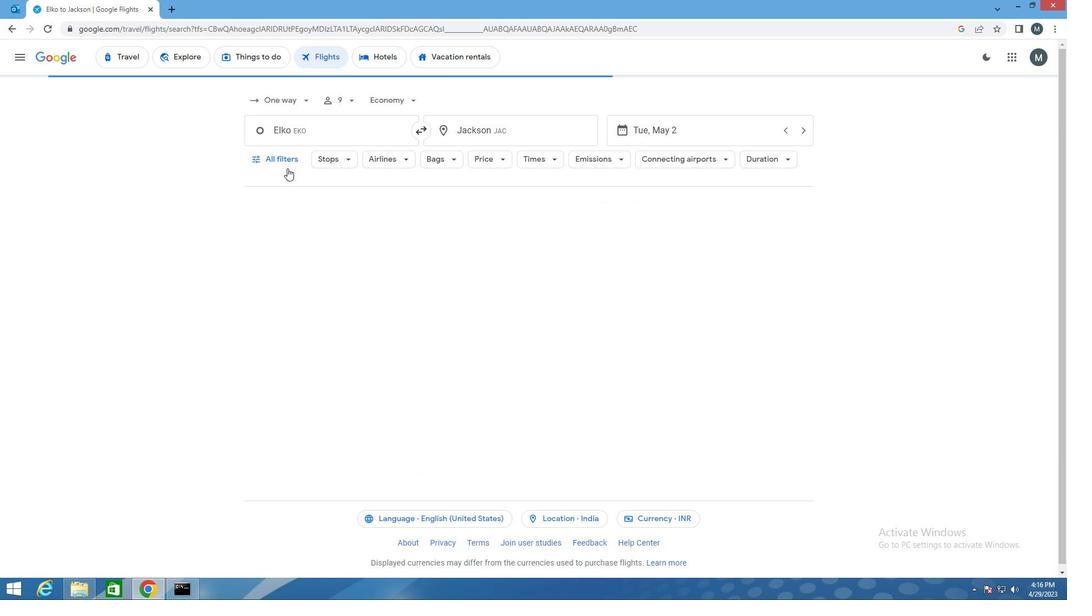 
Action: Mouse pressed left at (273, 160)
Screenshot: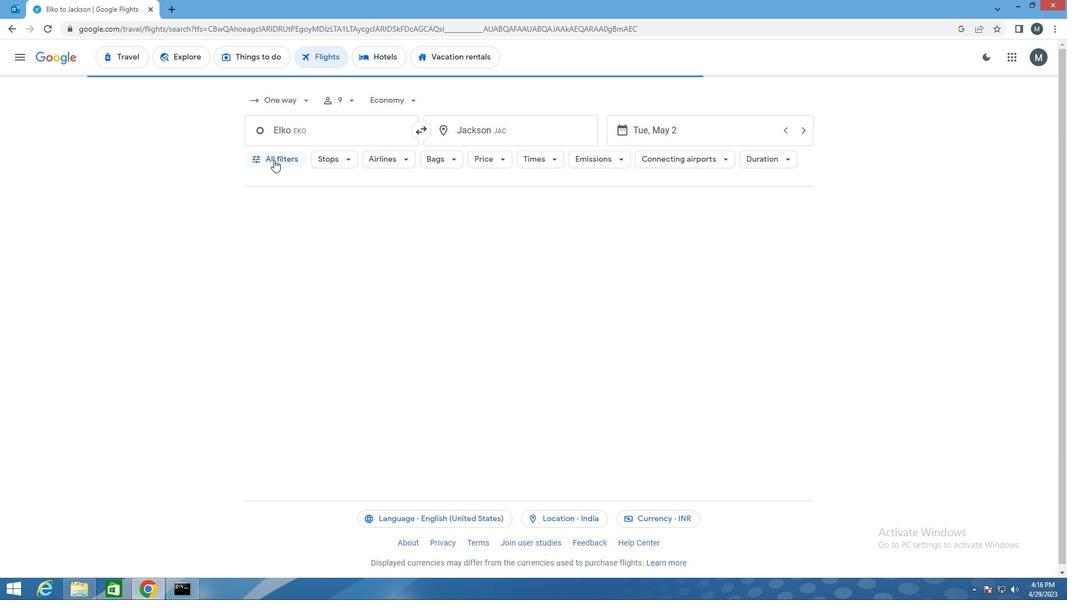 
Action: Mouse moved to (371, 309)
Screenshot: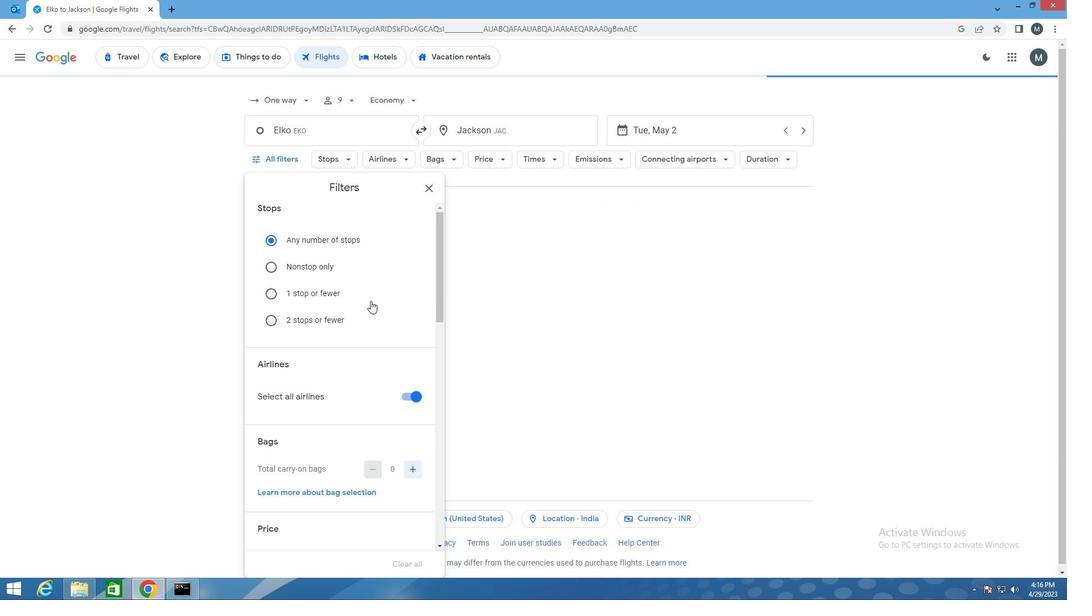 
Action: Mouse scrolled (371, 309) with delta (0, 0)
Screenshot: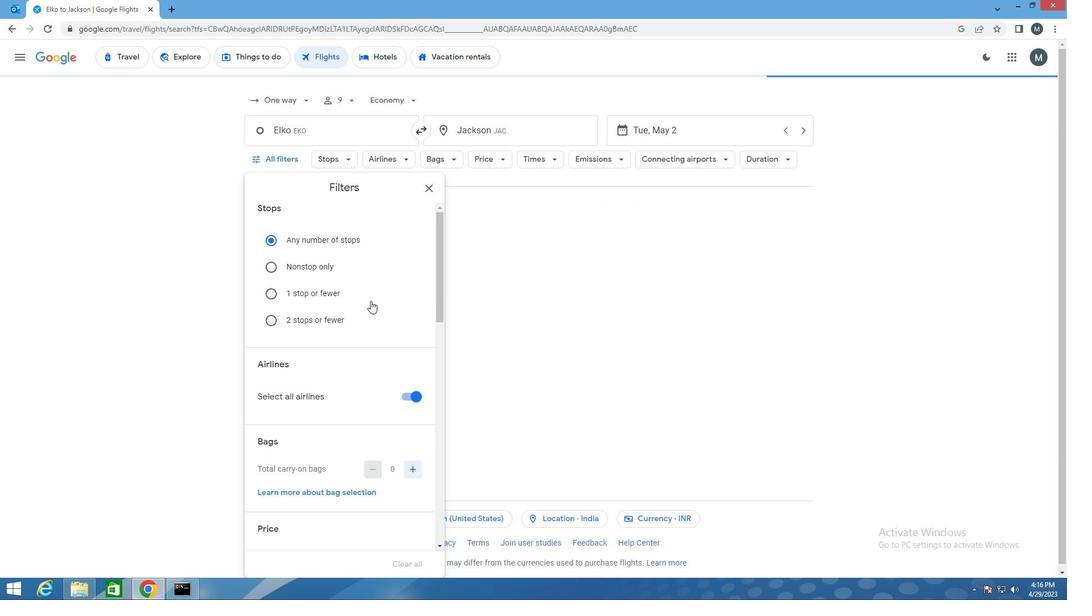 
Action: Mouse moved to (370, 315)
Screenshot: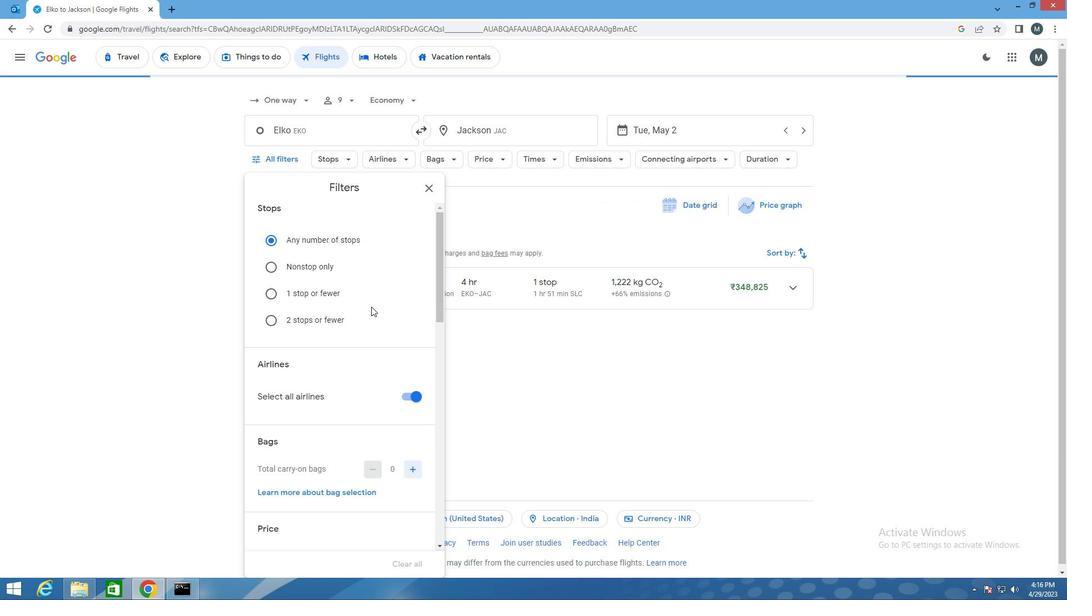 
Action: Mouse scrolled (370, 315) with delta (0, 0)
Screenshot: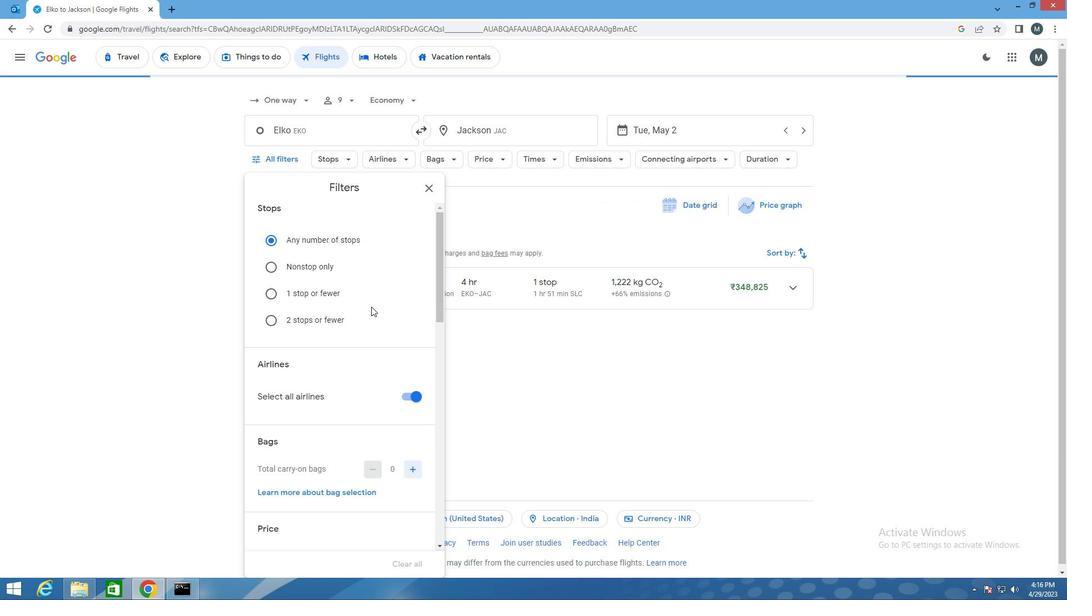 
Action: Mouse moved to (415, 285)
Screenshot: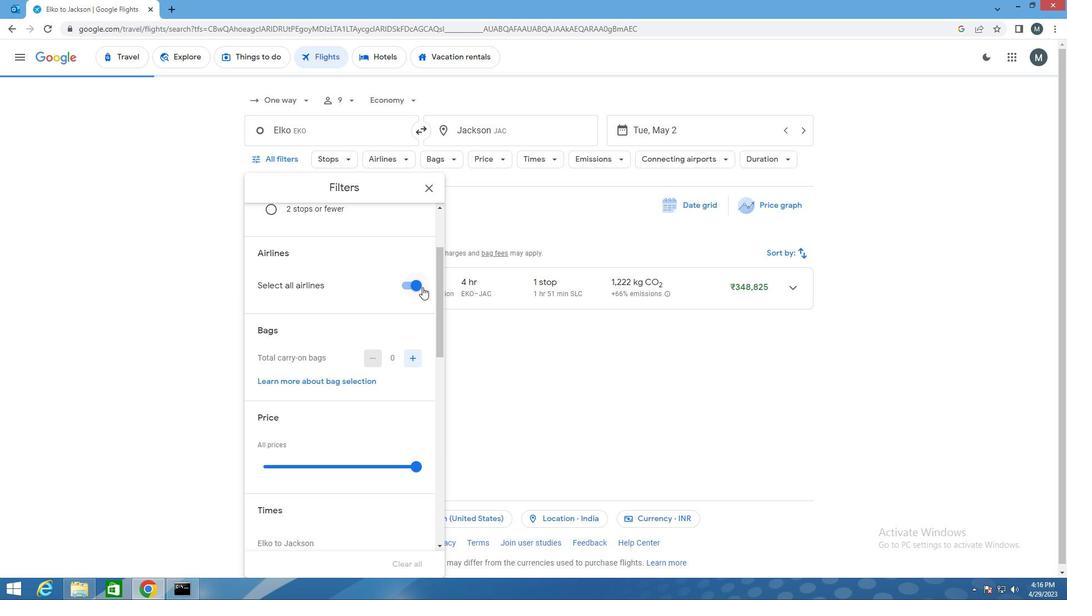 
Action: Mouse pressed left at (415, 285)
Screenshot: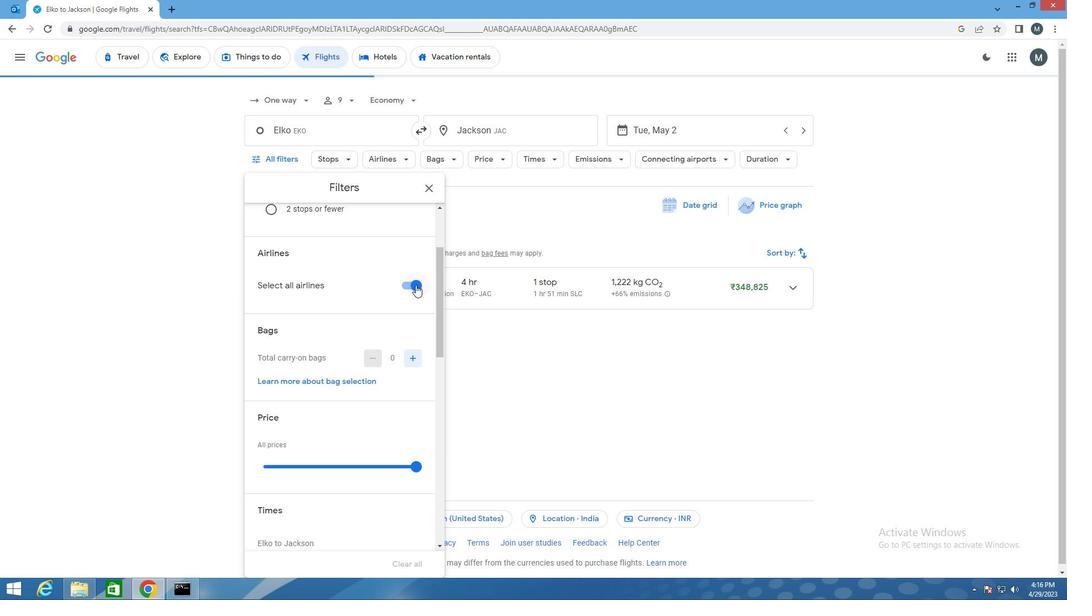 
Action: Mouse moved to (326, 344)
Screenshot: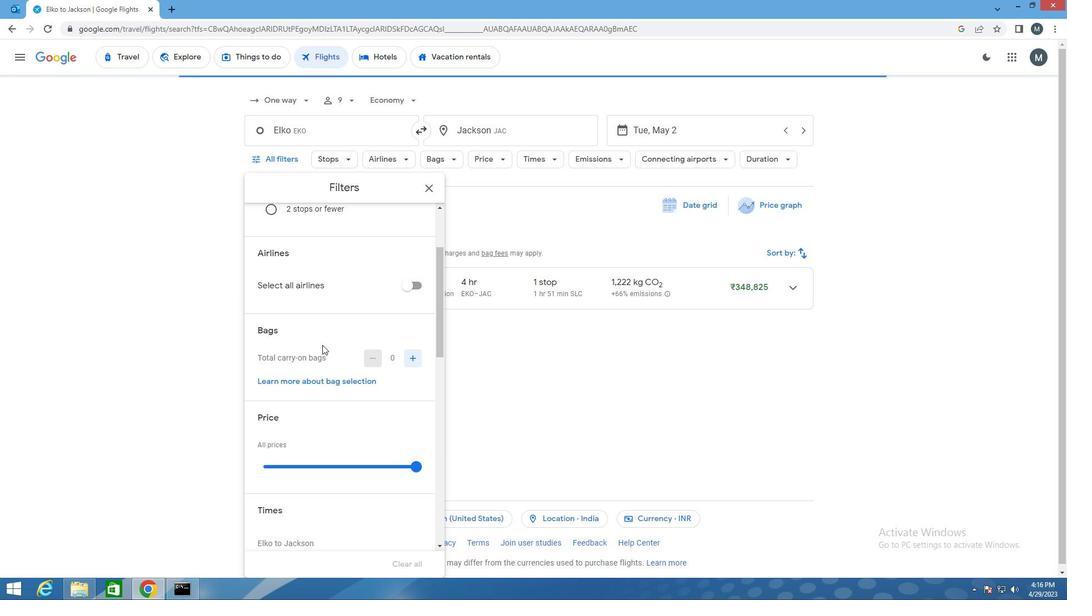 
Action: Mouse scrolled (326, 343) with delta (0, 0)
Screenshot: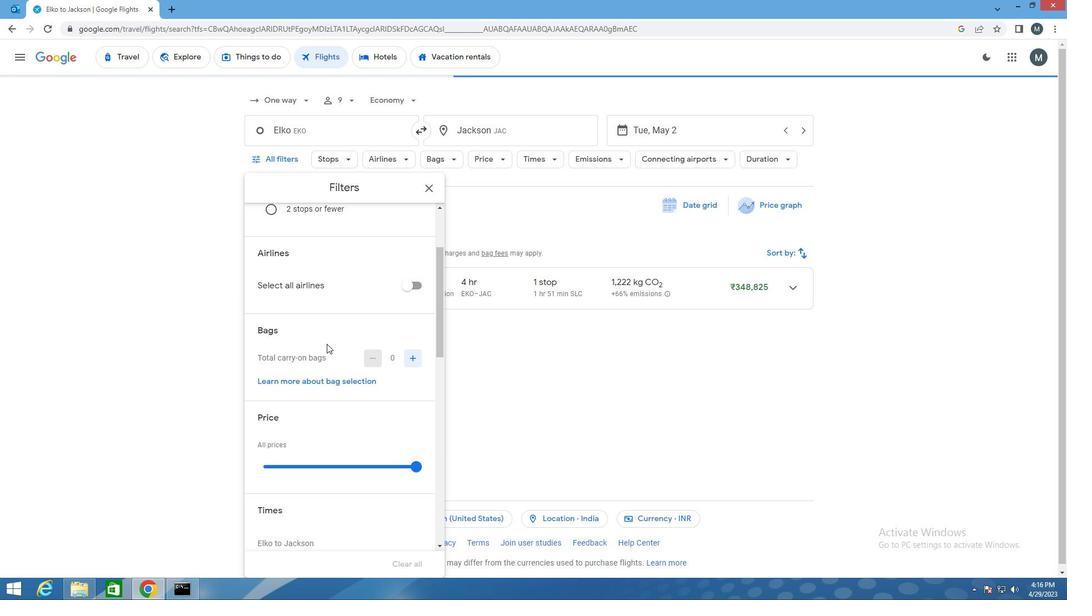 
Action: Mouse scrolled (326, 343) with delta (0, 0)
Screenshot: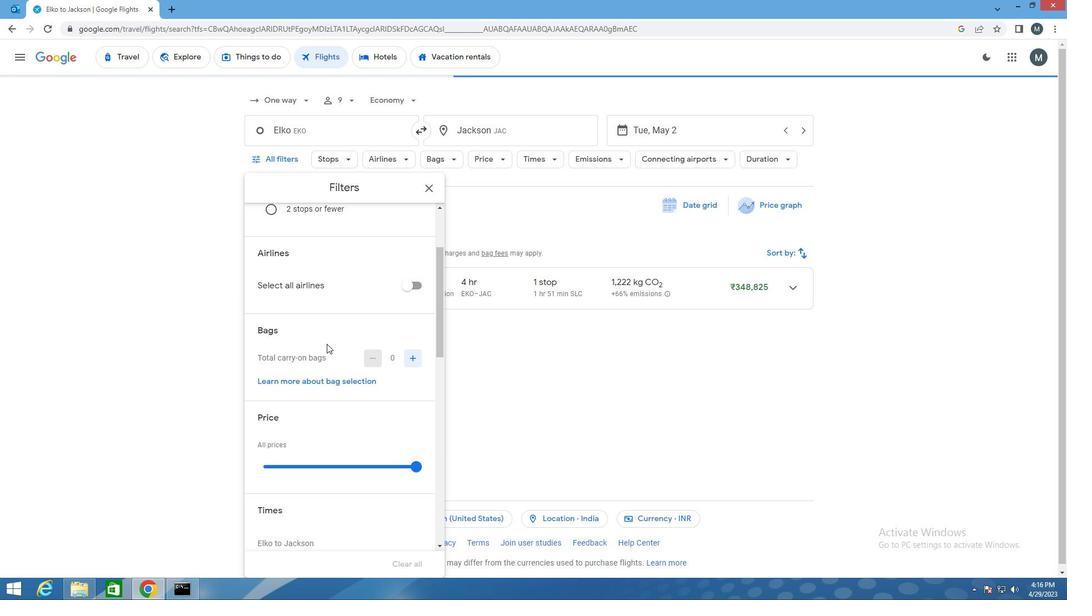 
Action: Mouse moved to (314, 365)
Screenshot: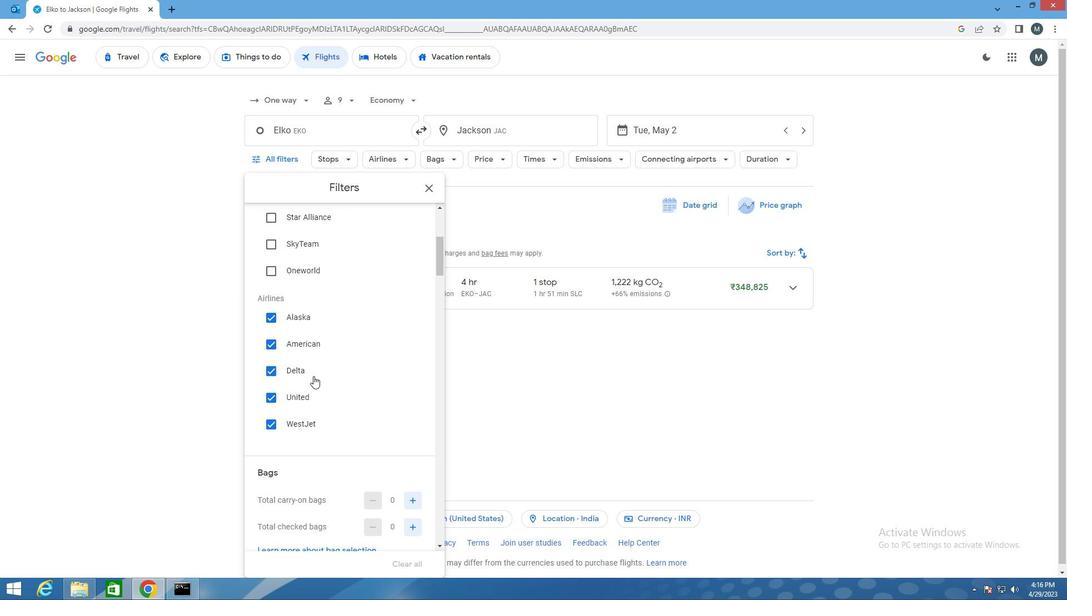
Action: Mouse scrolled (314, 366) with delta (0, 0)
Screenshot: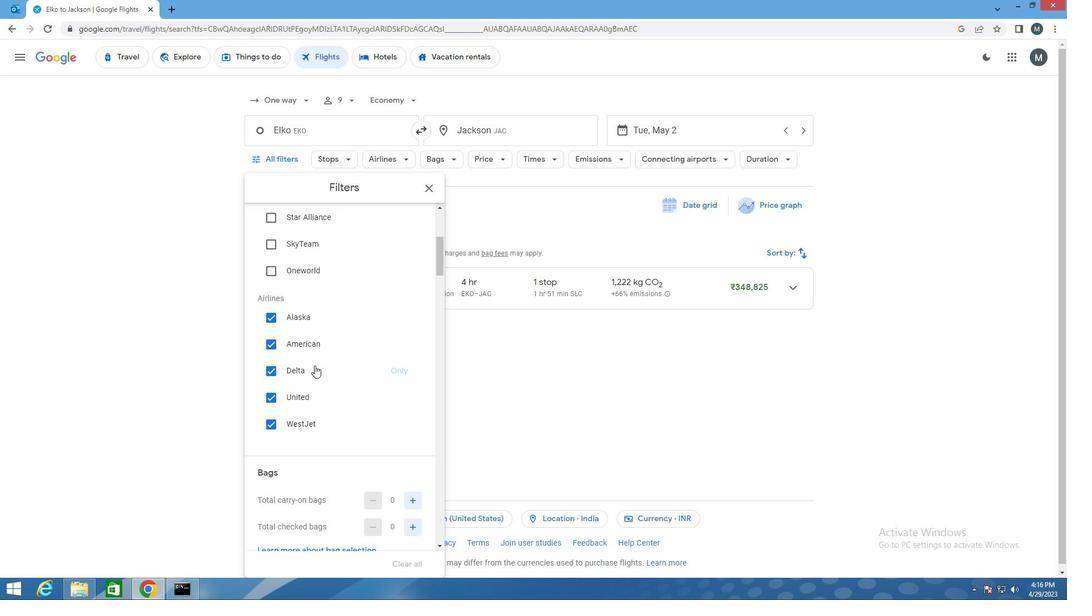 
Action: Mouse scrolled (314, 366) with delta (0, 0)
Screenshot: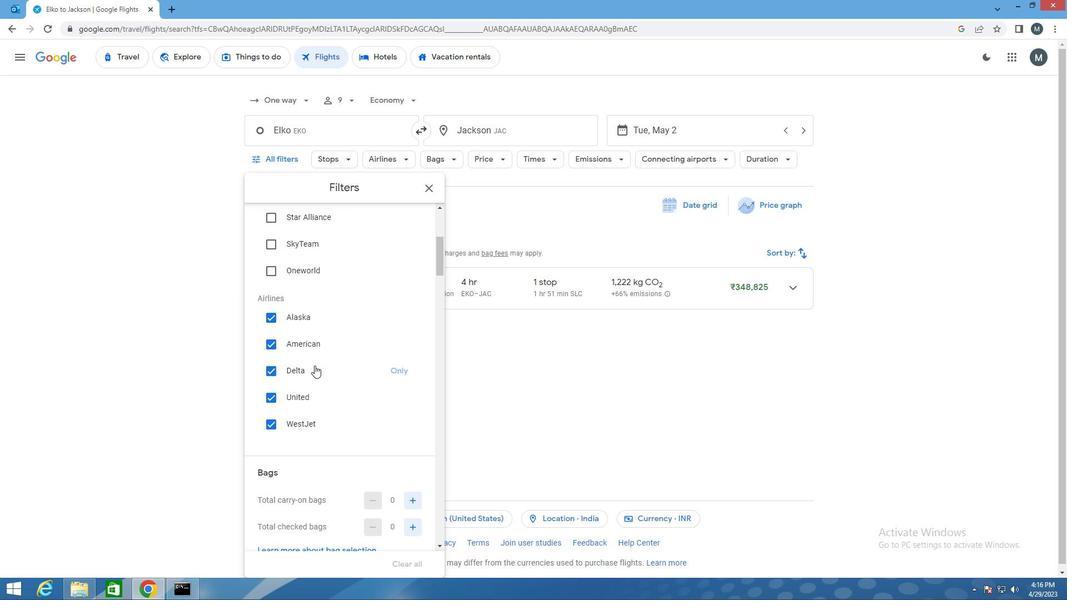 
Action: Mouse moved to (410, 284)
Screenshot: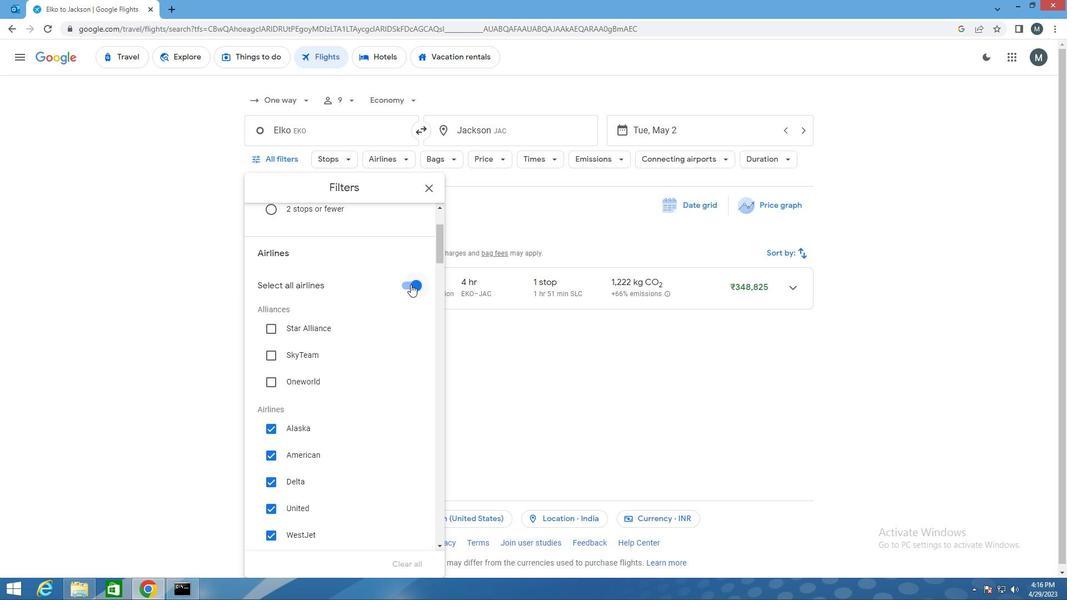 
Action: Mouse pressed left at (410, 284)
Screenshot: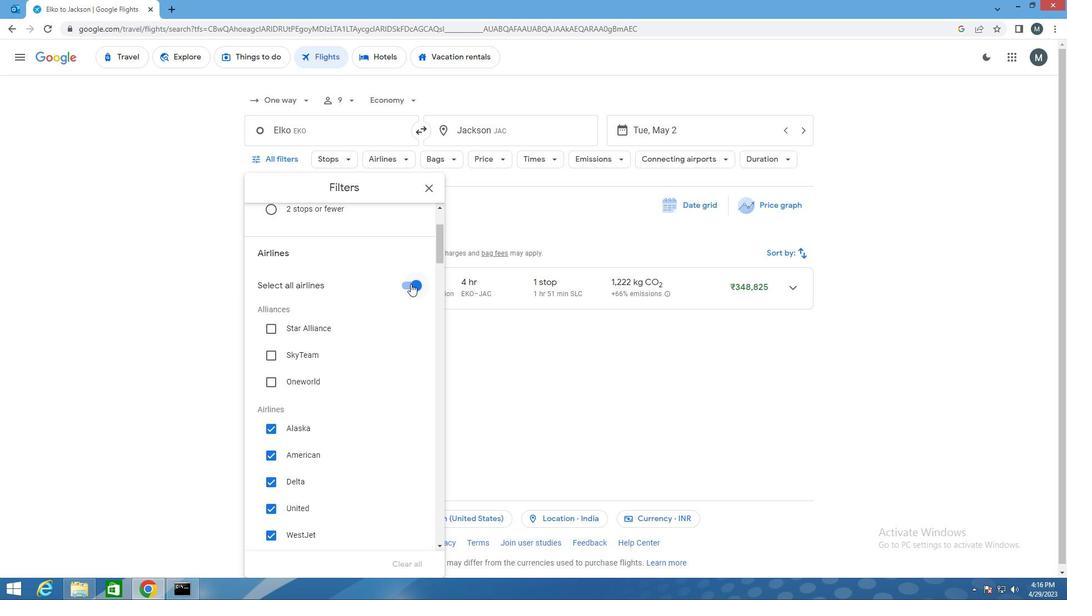 
Action: Mouse moved to (322, 397)
Screenshot: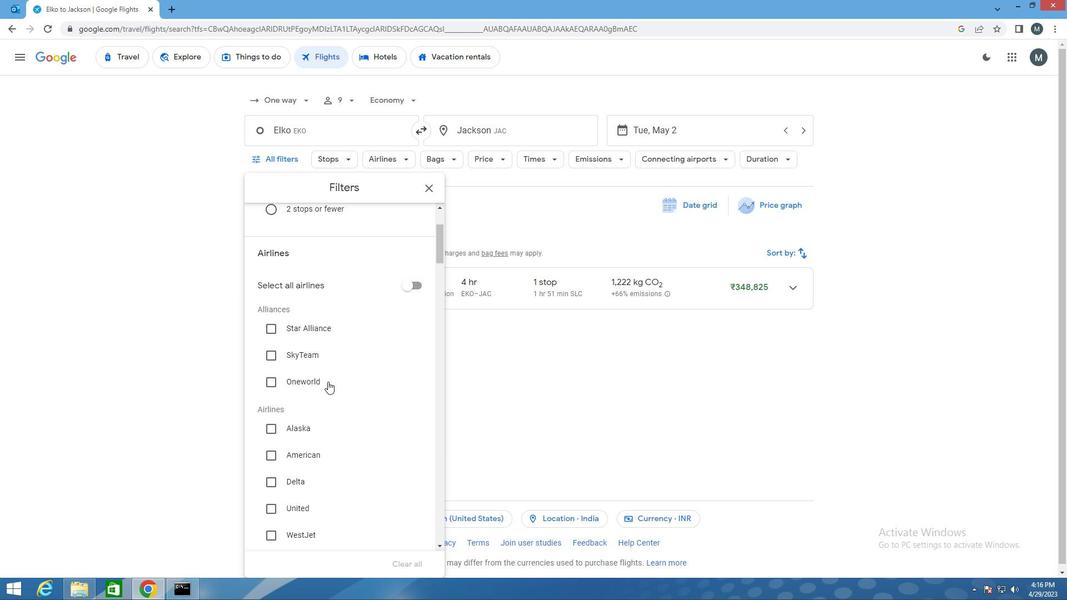 
Action: Mouse scrolled (322, 397) with delta (0, 0)
Screenshot: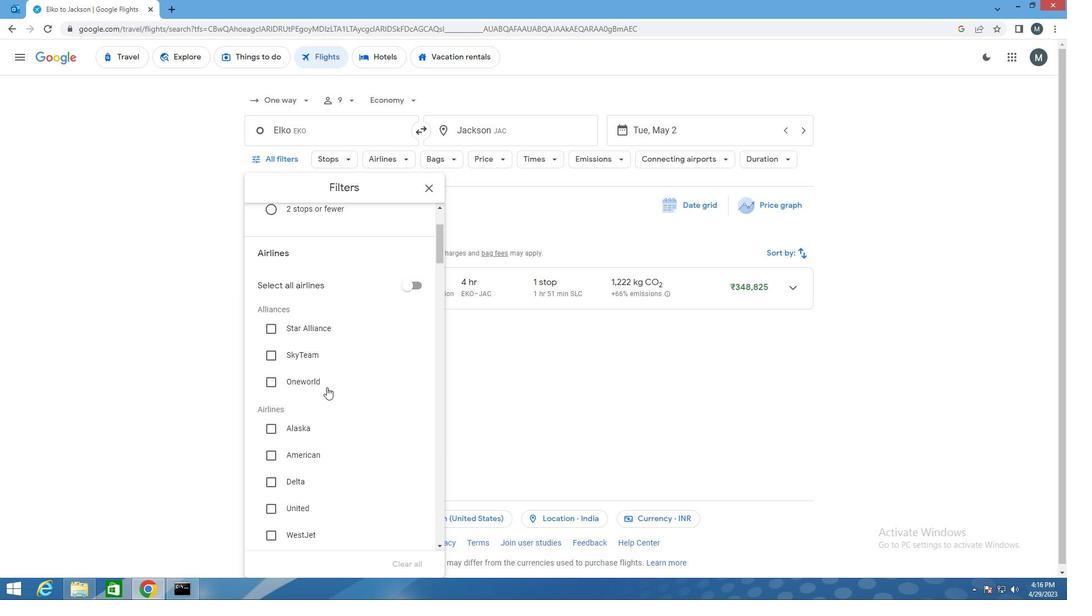 
Action: Mouse moved to (322, 399)
Screenshot: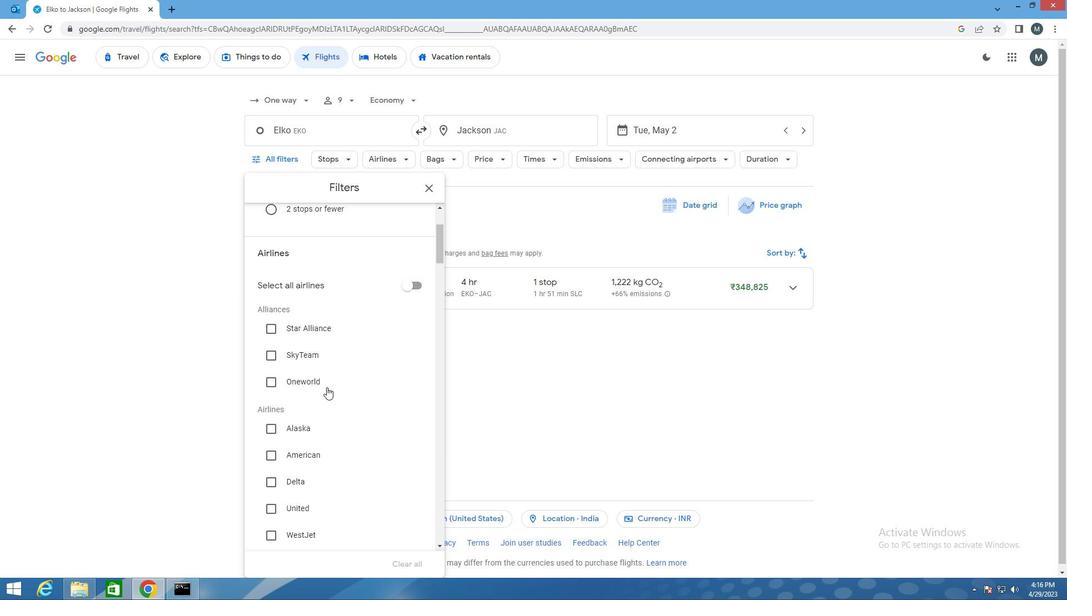 
Action: Mouse scrolled (322, 399) with delta (0, 0)
Screenshot: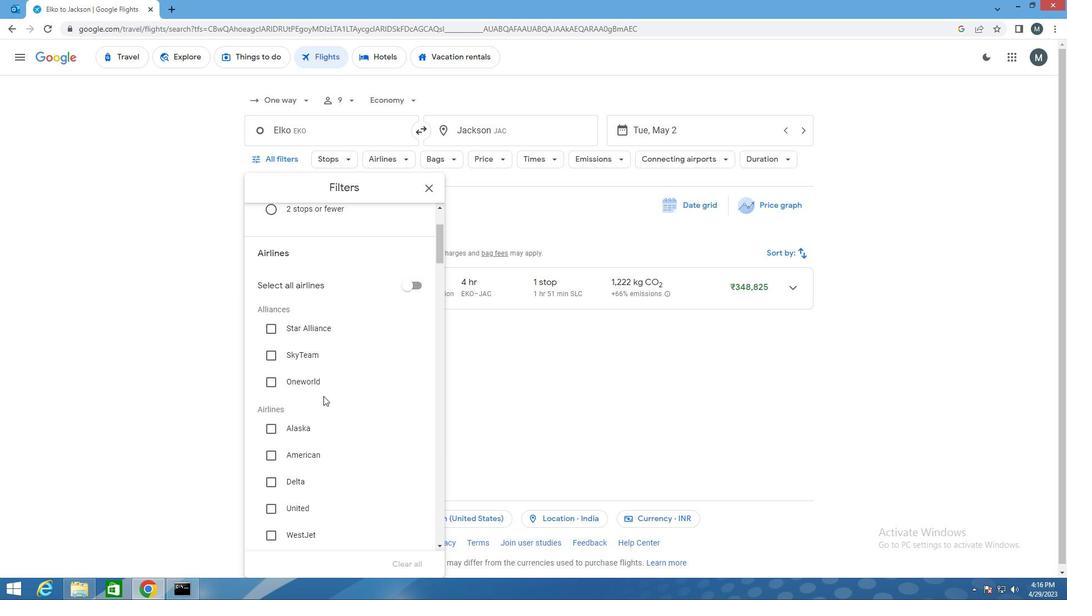
Action: Mouse moved to (321, 404)
Screenshot: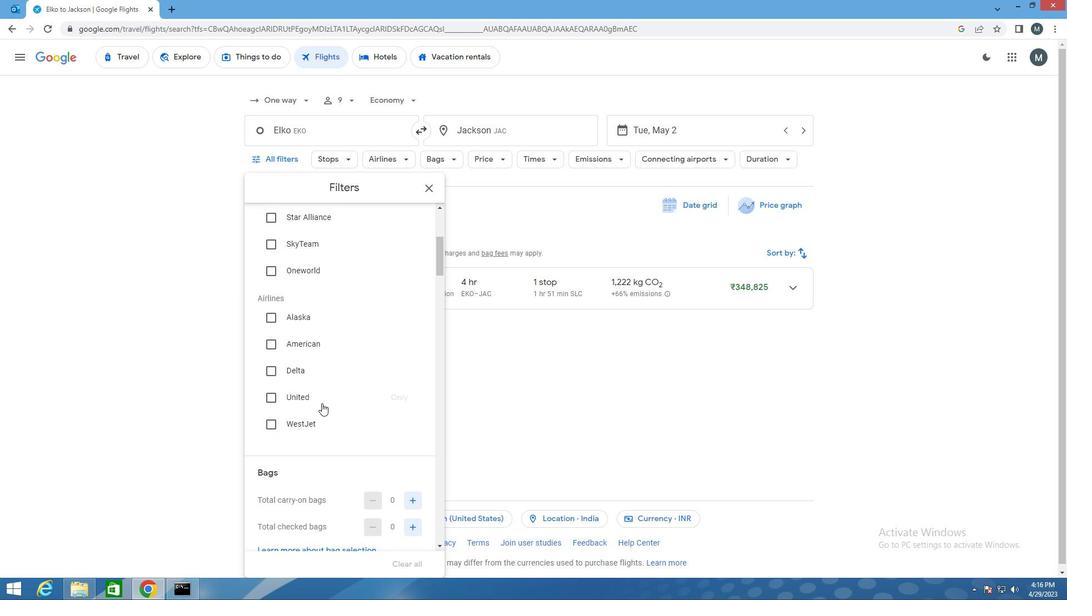 
Action: Mouse scrolled (321, 404) with delta (0, 0)
Screenshot: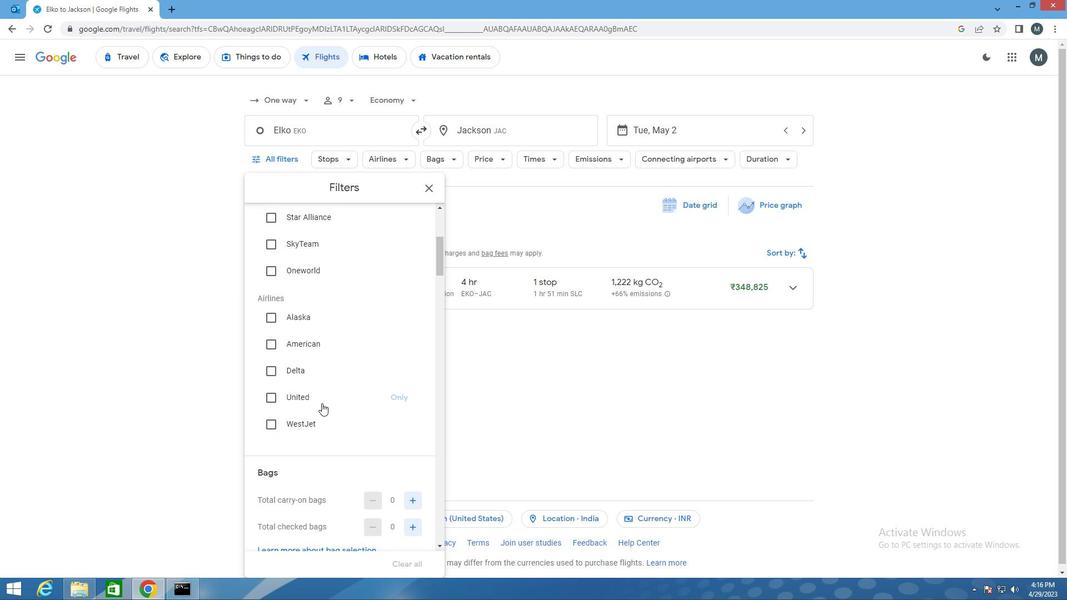 
Action: Mouse moved to (319, 418)
Screenshot: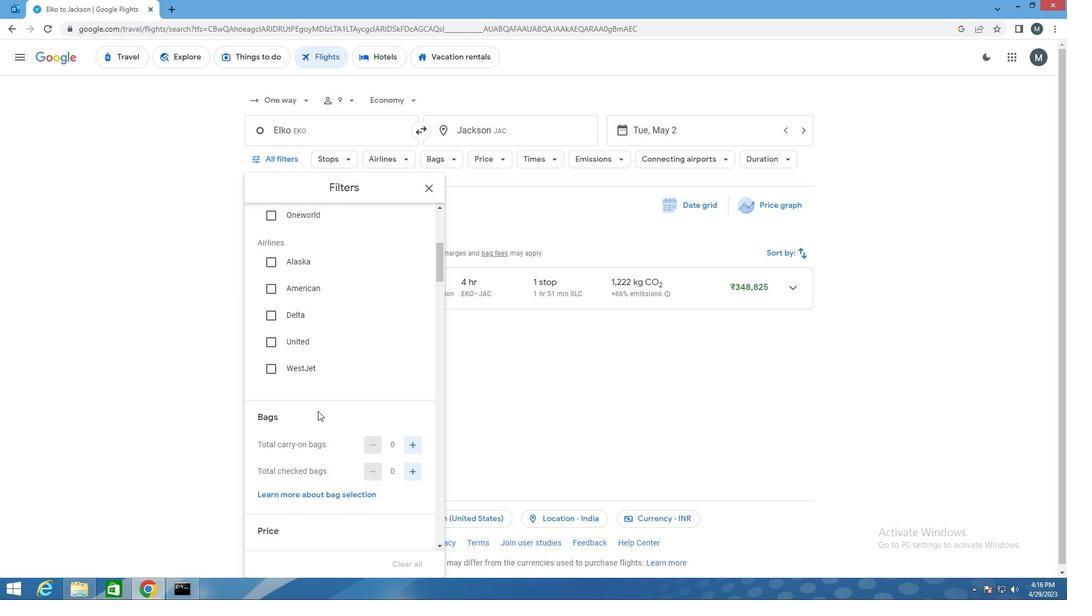 
Action: Mouse scrolled (319, 417) with delta (0, 0)
Screenshot: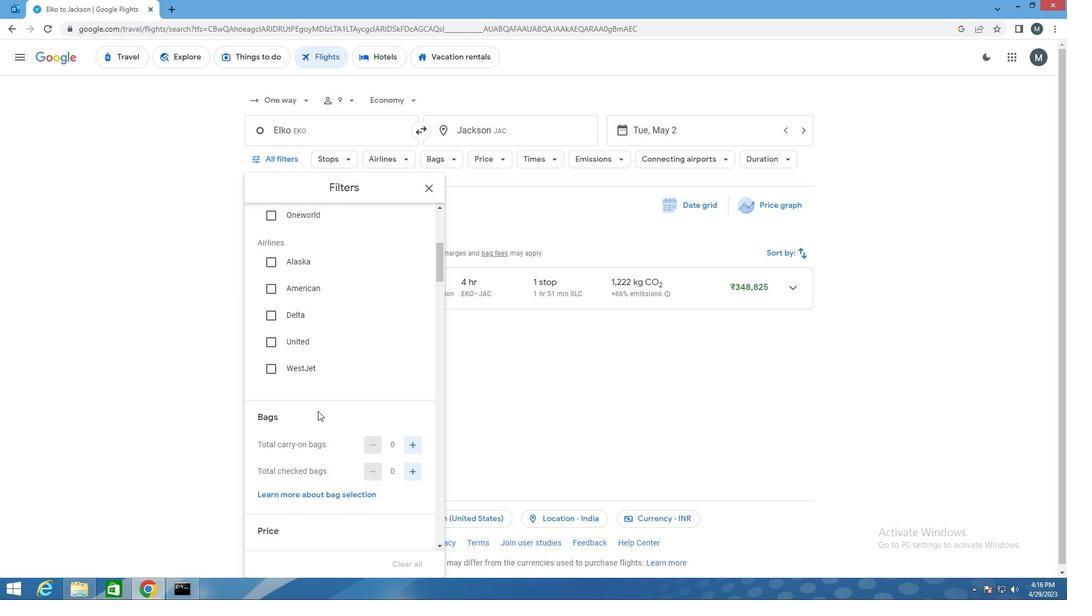 
Action: Mouse moved to (410, 389)
Screenshot: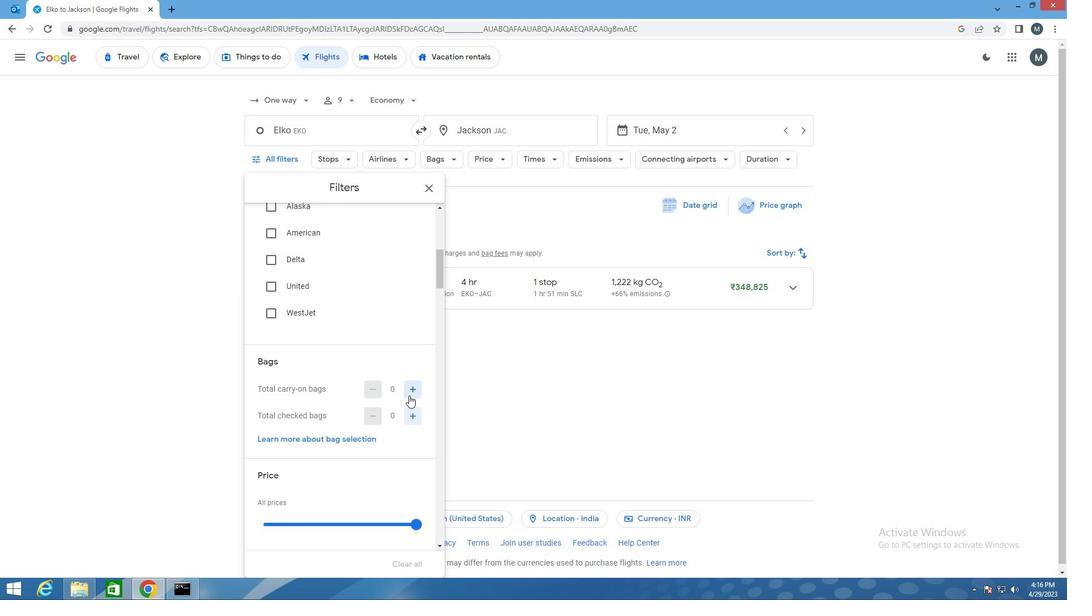 
Action: Mouse pressed left at (410, 389)
Screenshot: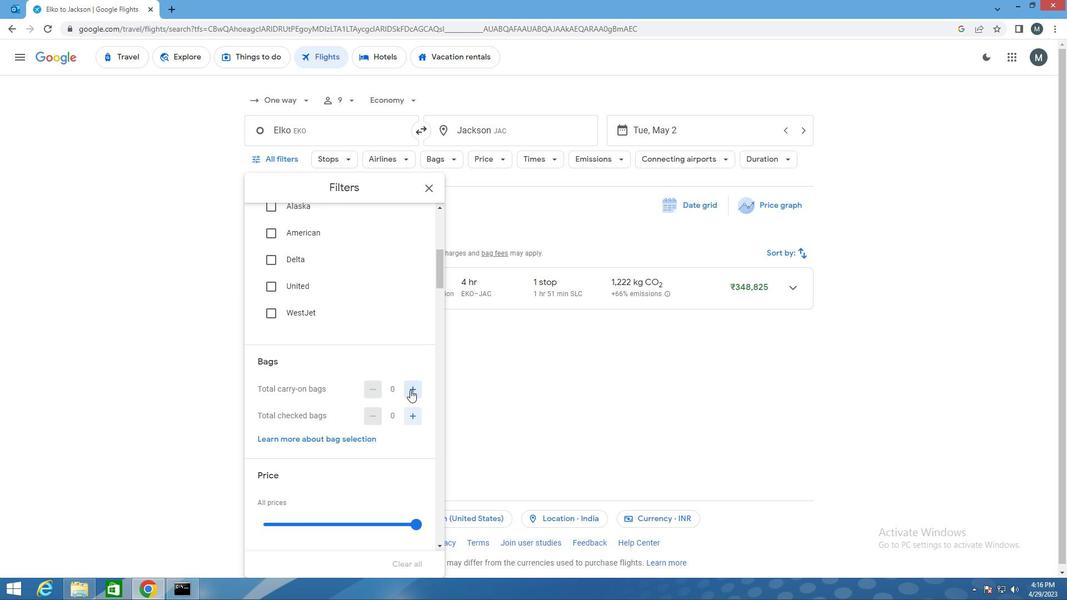
Action: Mouse moved to (383, 393)
Screenshot: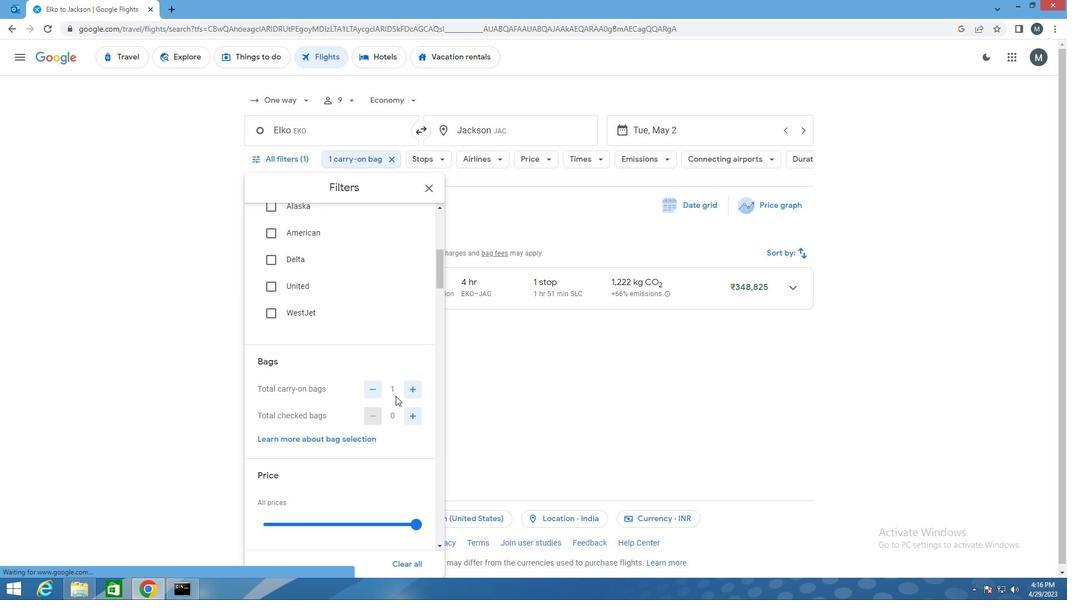 
Action: Mouse scrolled (383, 392) with delta (0, 0)
Screenshot: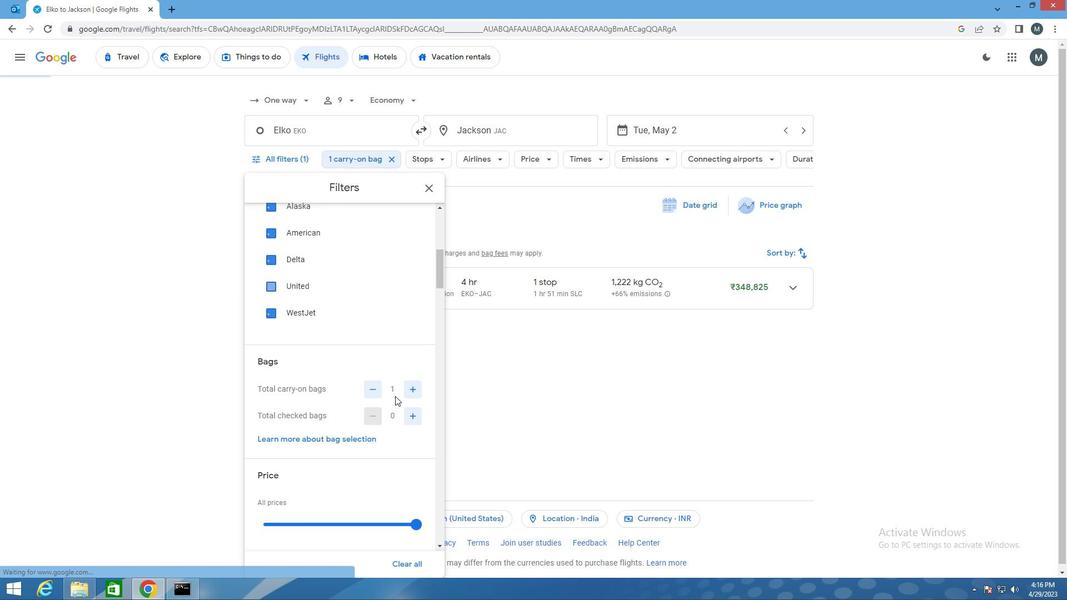 
Action: Mouse scrolled (383, 392) with delta (0, 0)
Screenshot: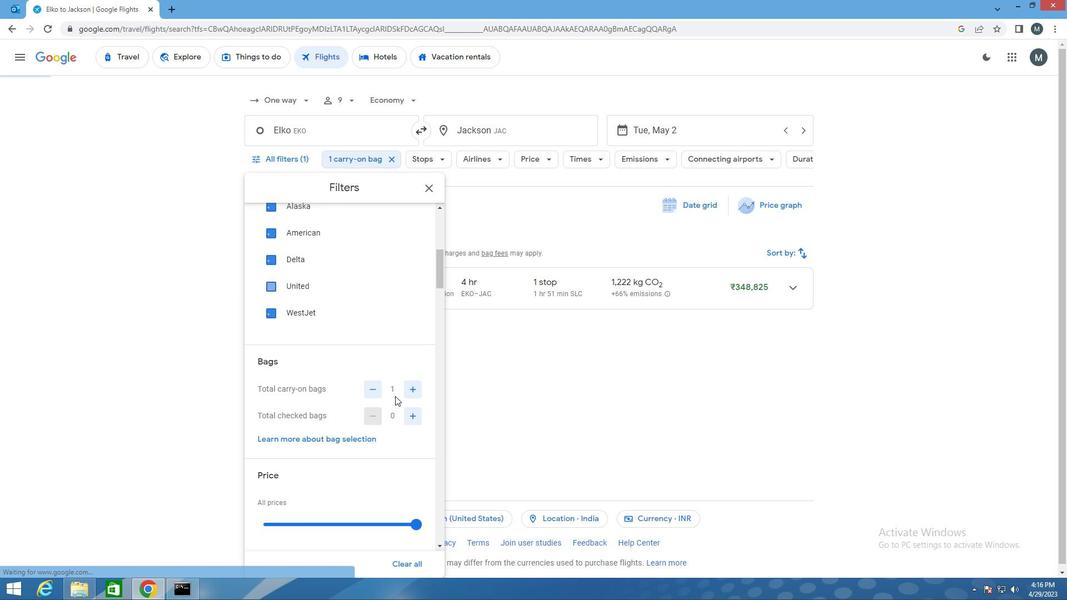 
Action: Mouse moved to (344, 405)
Screenshot: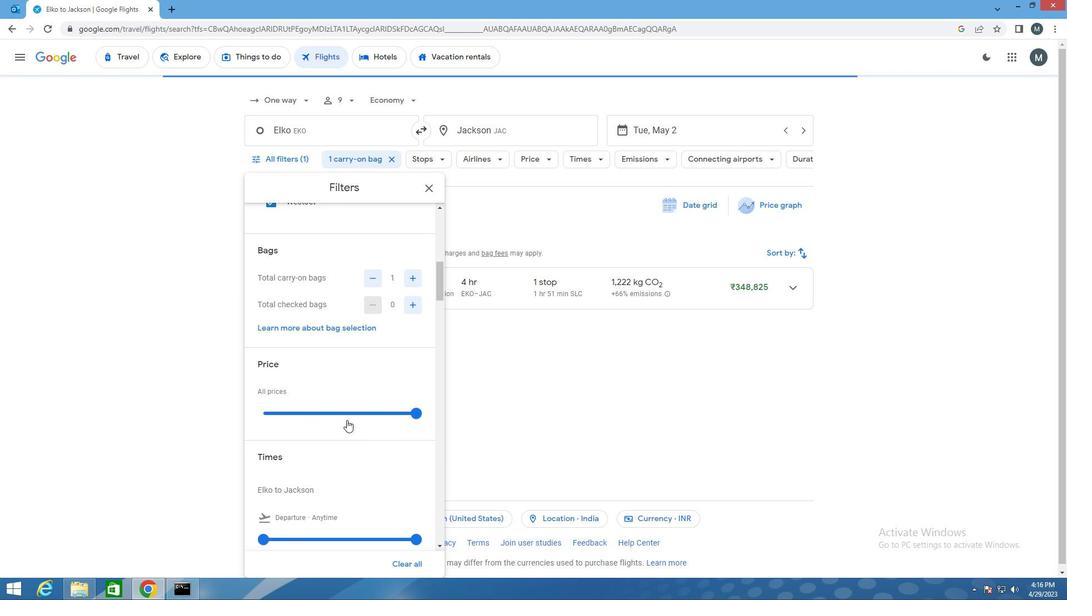 
Action: Mouse pressed left at (344, 405)
Screenshot: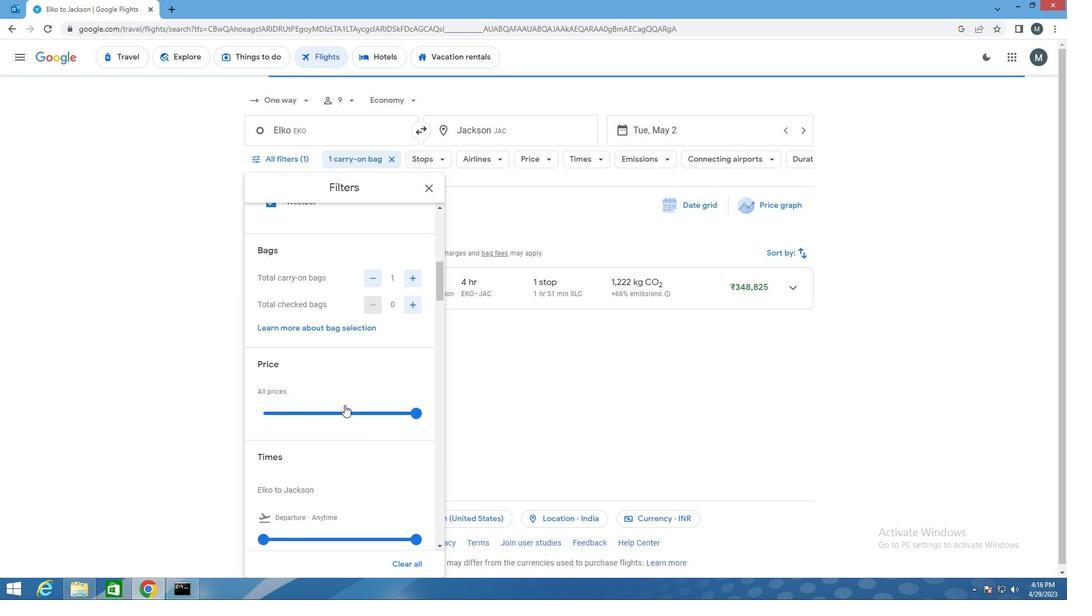 
Action: Mouse moved to (342, 410)
Screenshot: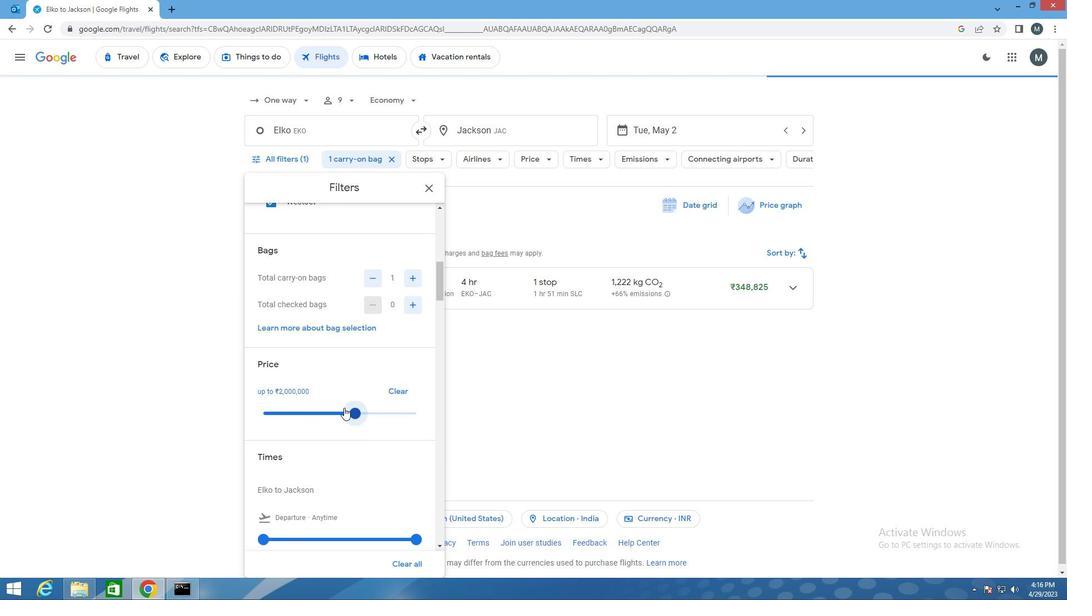 
Action: Mouse pressed left at (342, 410)
Screenshot: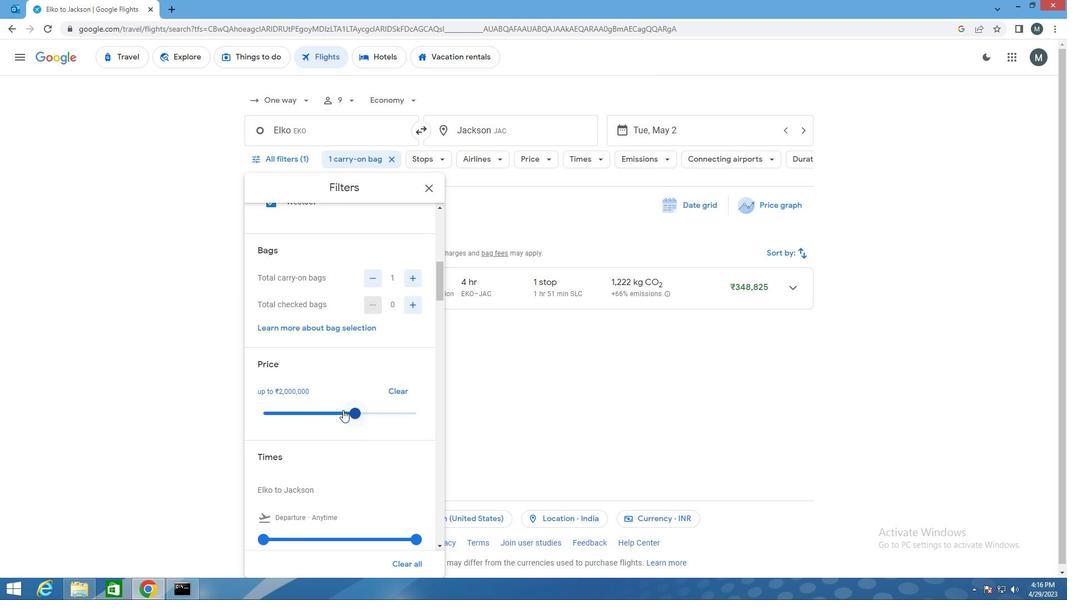 
Action: Mouse moved to (339, 392)
Screenshot: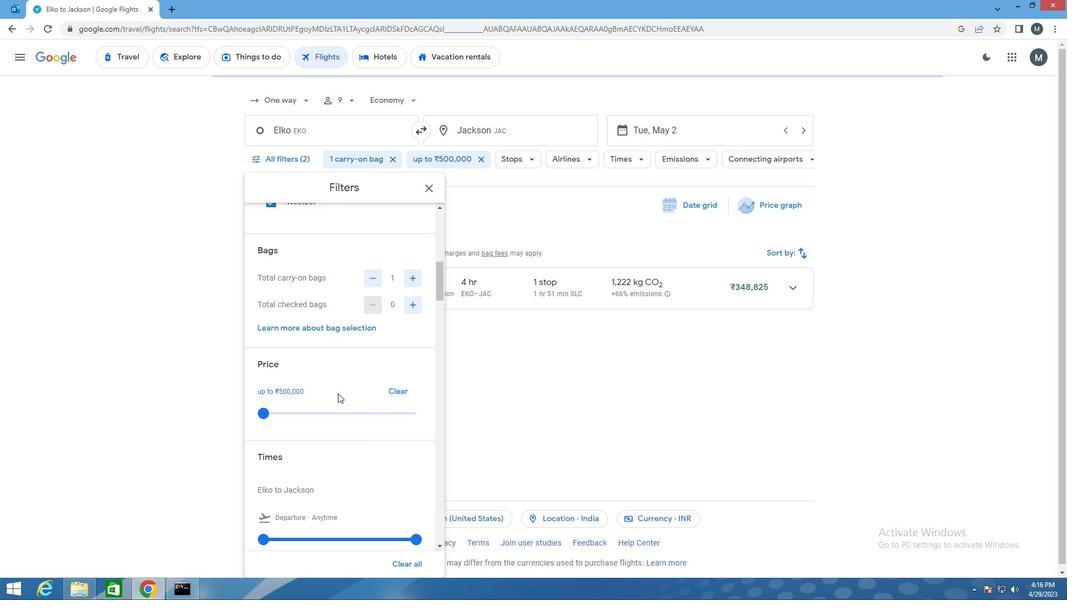 
Action: Mouse scrolled (339, 392) with delta (0, 0)
Screenshot: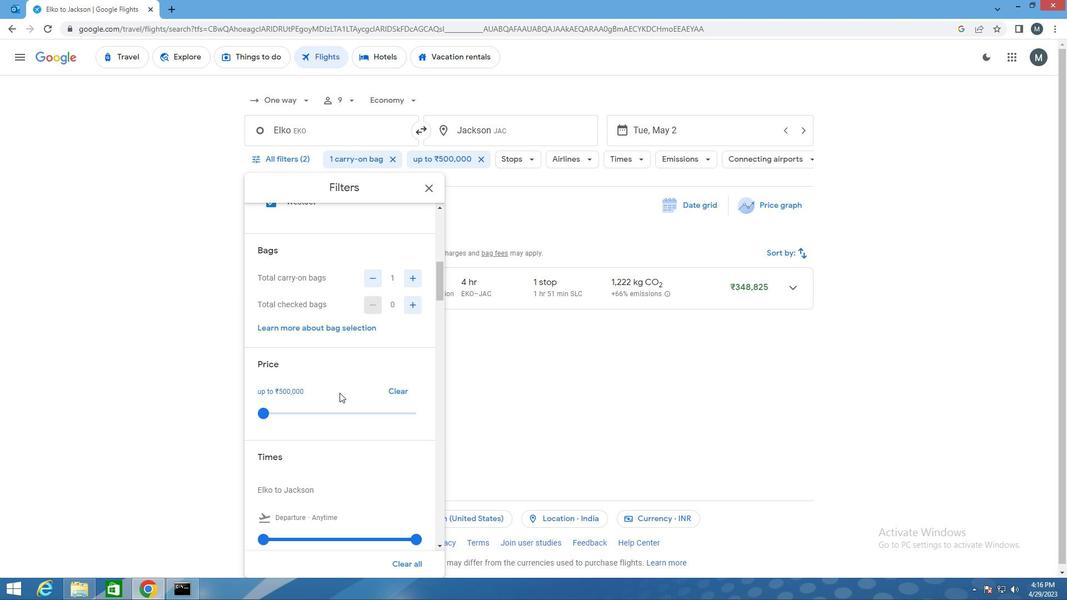 
Action: Mouse moved to (344, 391)
Screenshot: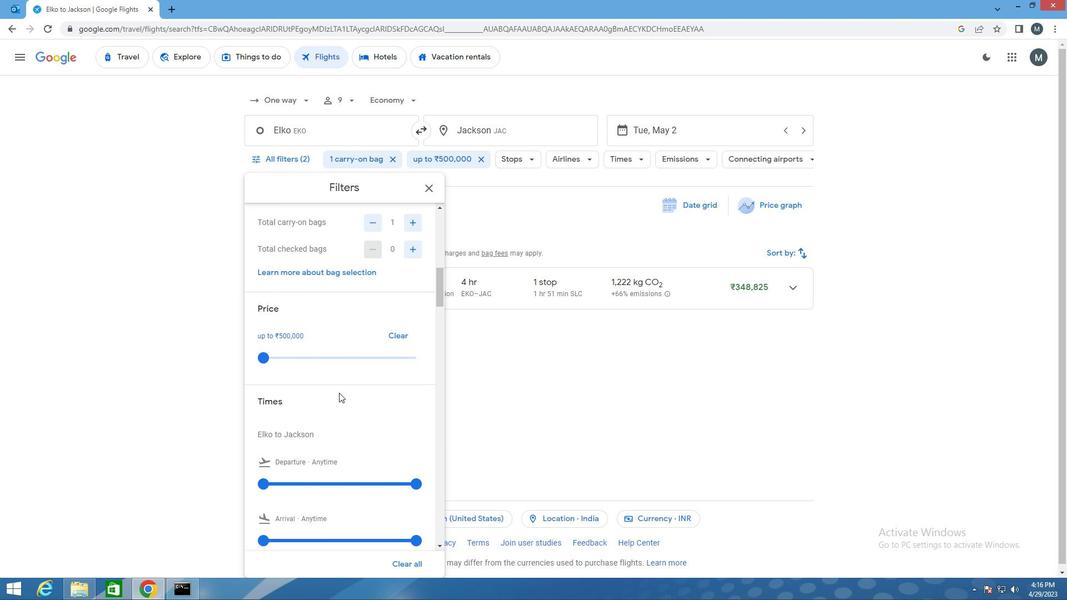 
Action: Mouse scrolled (344, 390) with delta (0, 0)
Screenshot: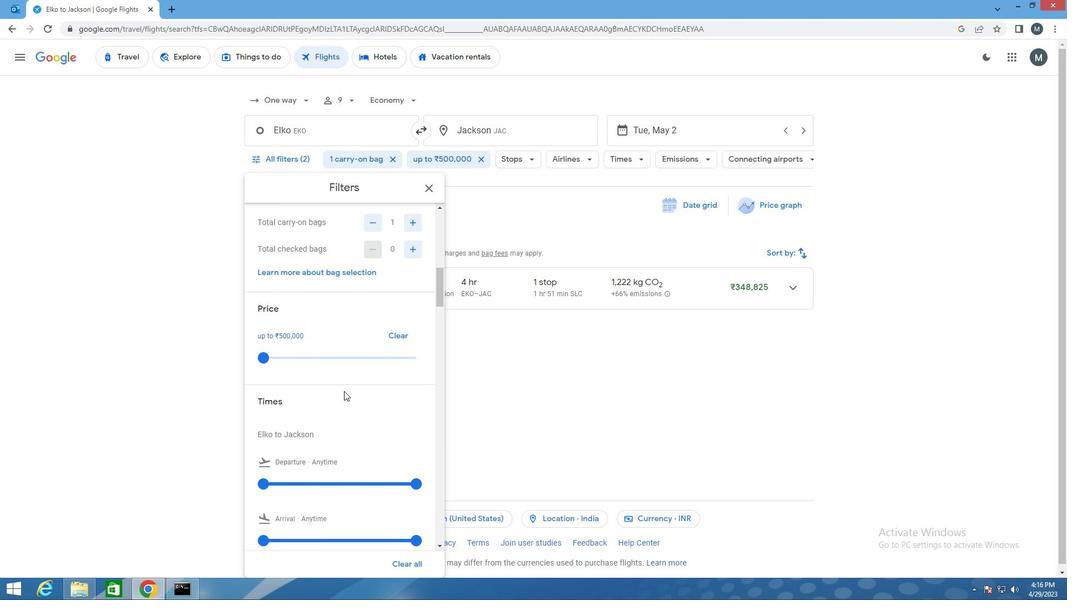 
Action: Mouse moved to (265, 423)
Screenshot: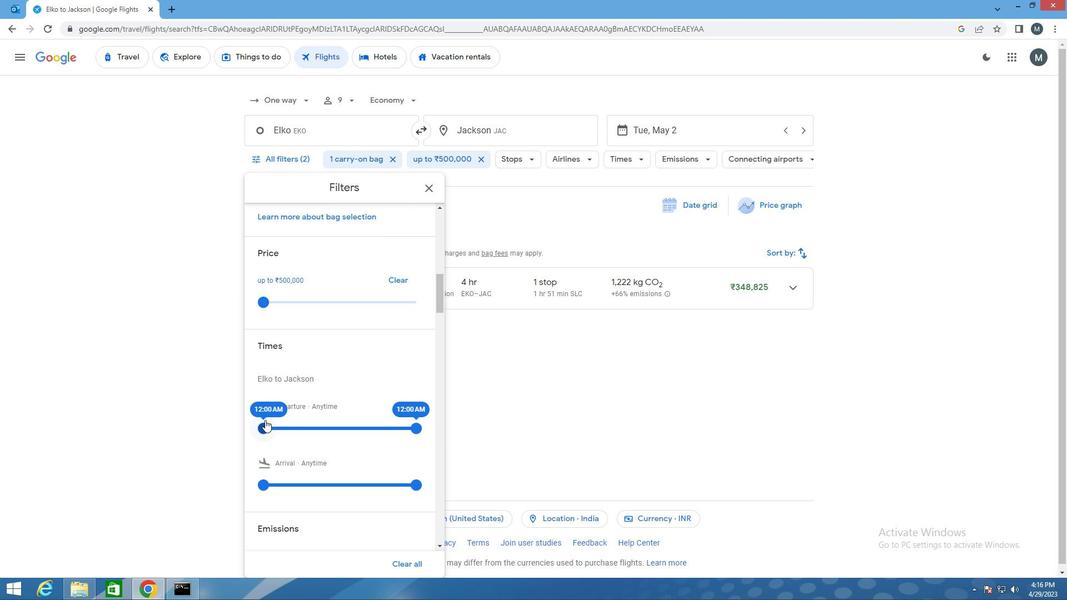 
Action: Mouse pressed left at (265, 423)
Screenshot: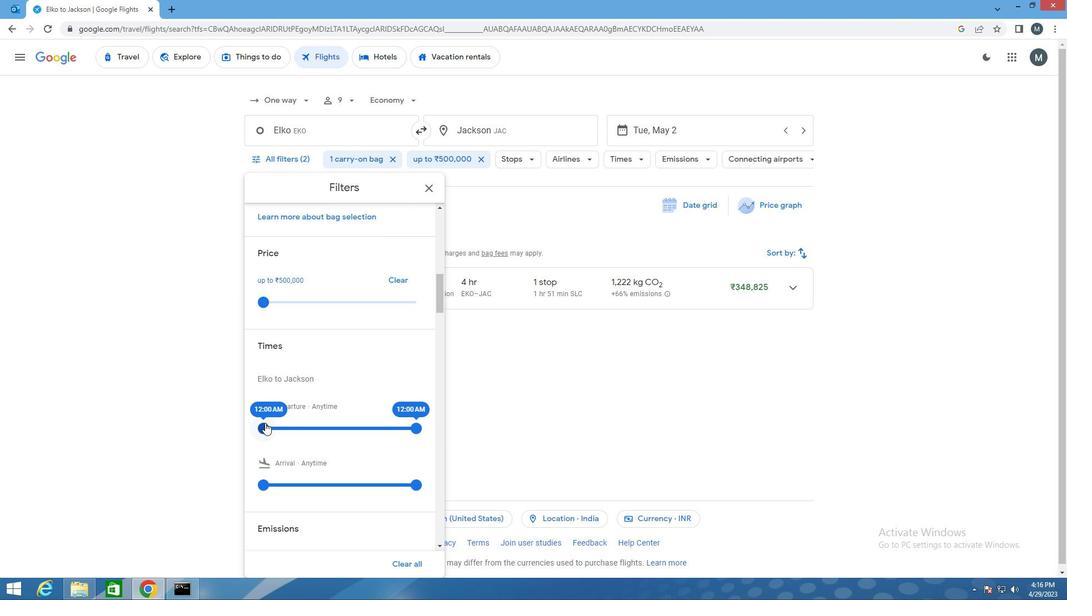
Action: Mouse moved to (417, 427)
Screenshot: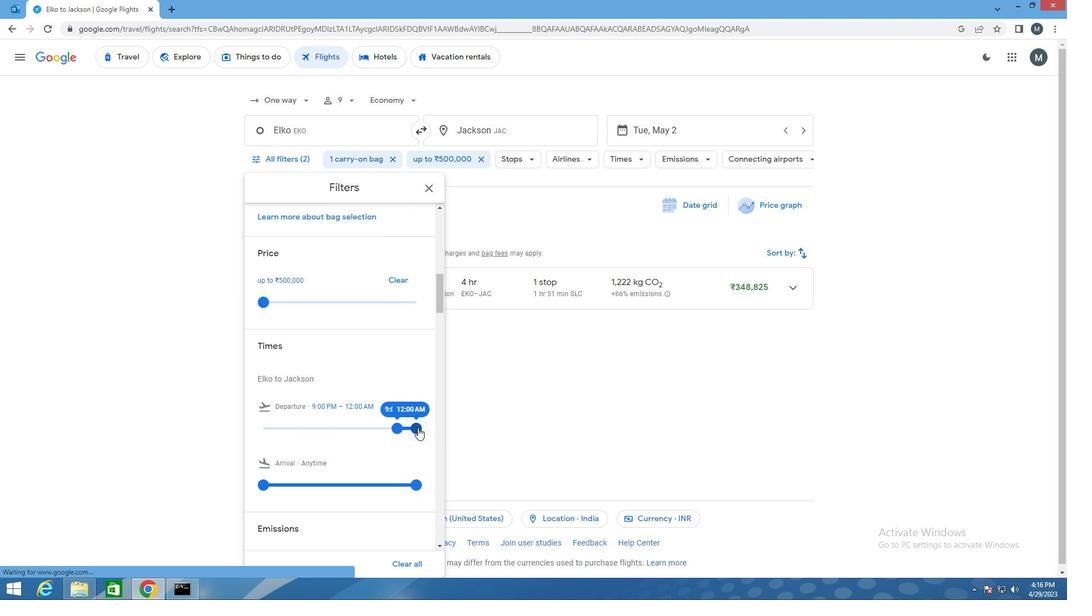 
Action: Mouse pressed left at (417, 427)
Screenshot: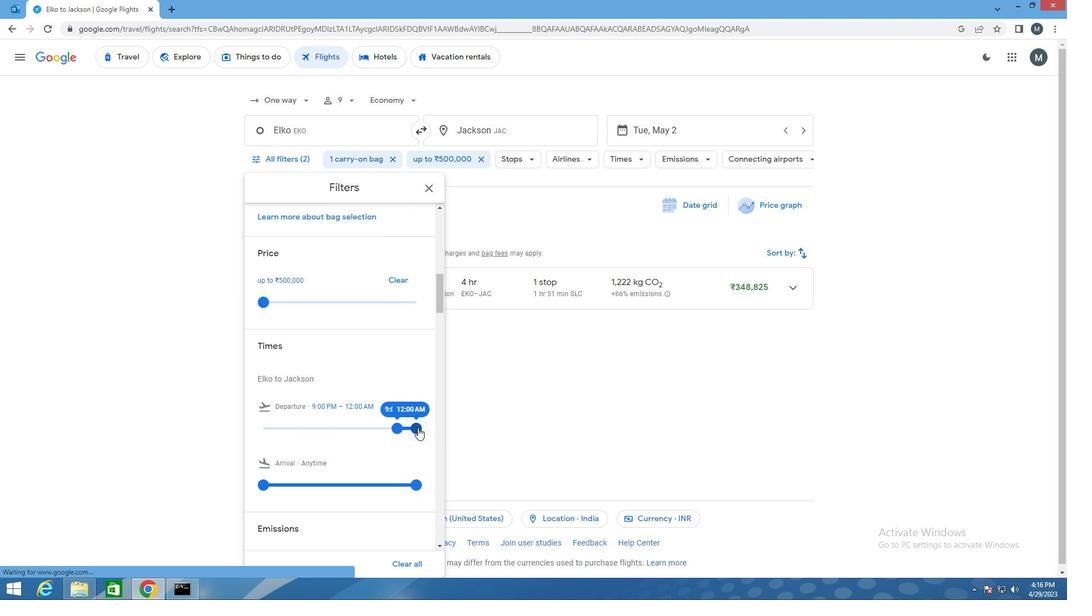 
Action: Mouse moved to (379, 420)
Screenshot: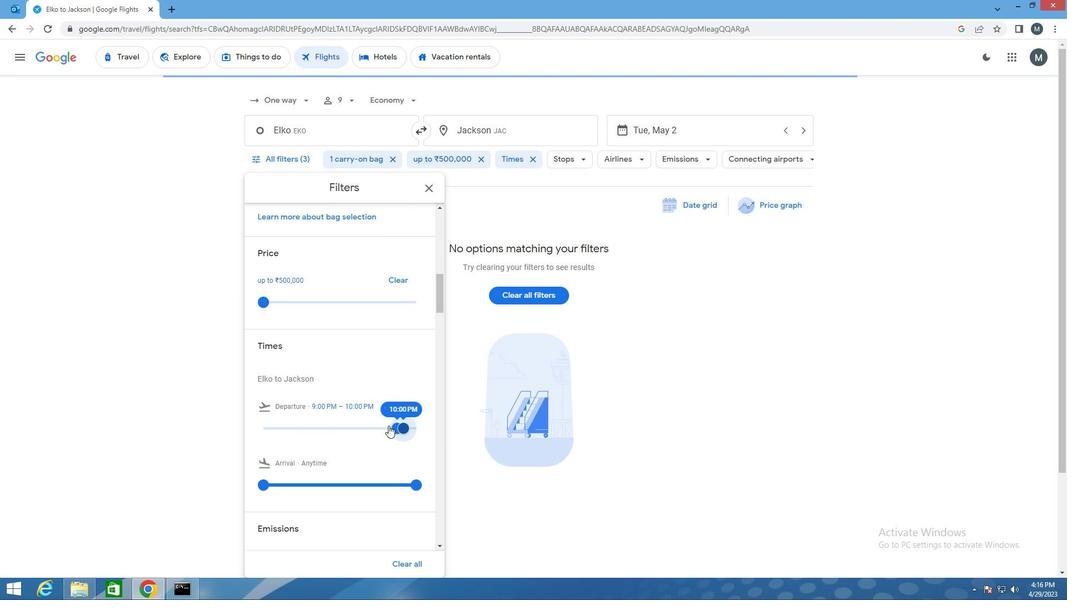 
Action: Mouse scrolled (379, 420) with delta (0, 0)
Screenshot: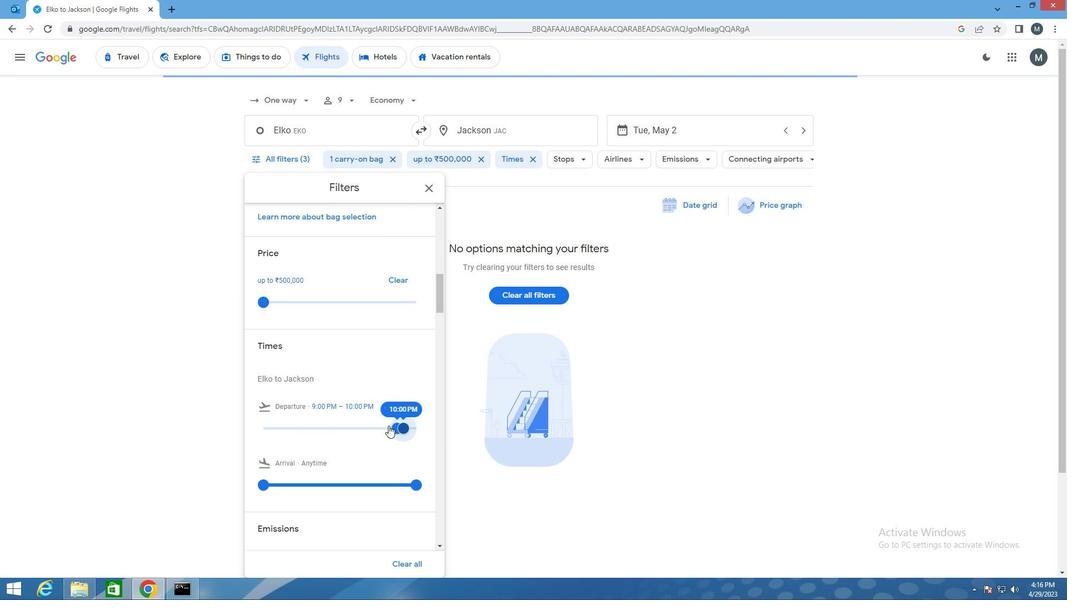
Action: Mouse scrolled (379, 420) with delta (0, 0)
Screenshot: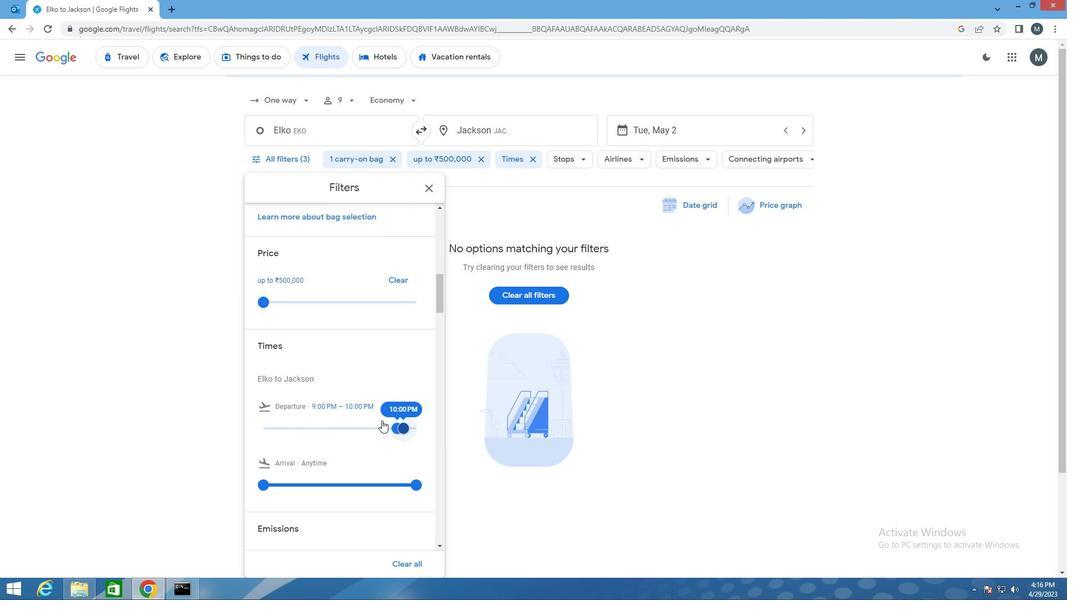 
Action: Mouse scrolled (379, 420) with delta (0, 0)
Screenshot: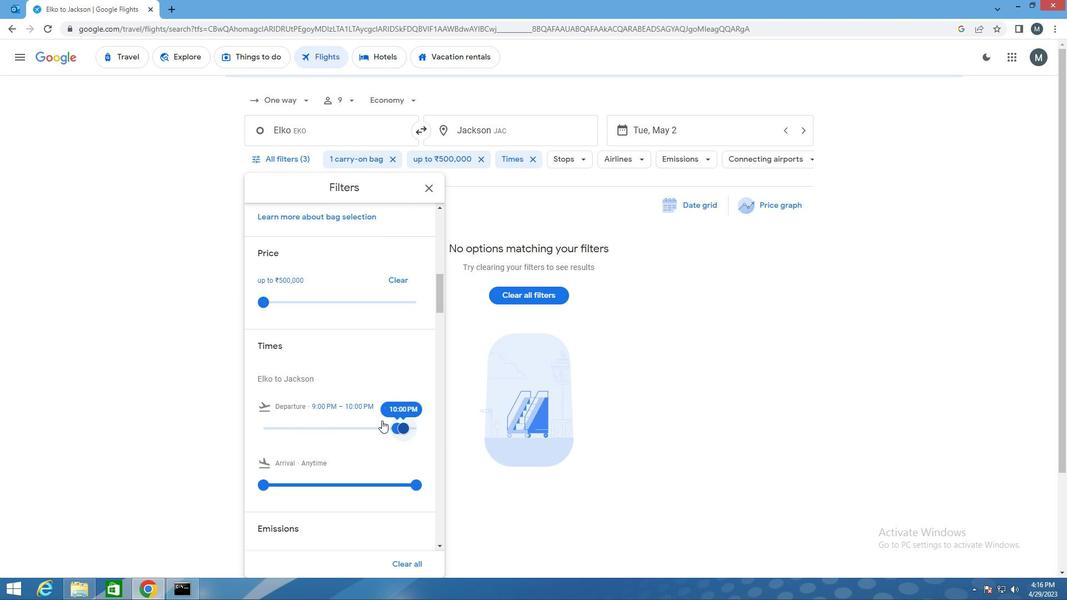 
Action: Mouse moved to (378, 420)
Screenshot: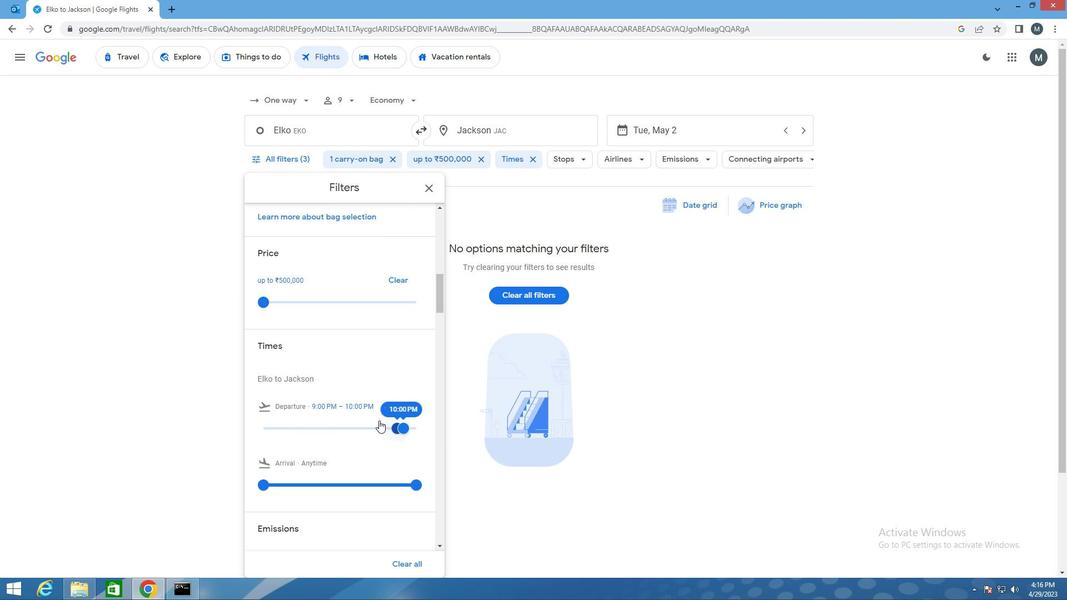 
Action: Mouse scrolled (378, 420) with delta (0, 0)
Screenshot: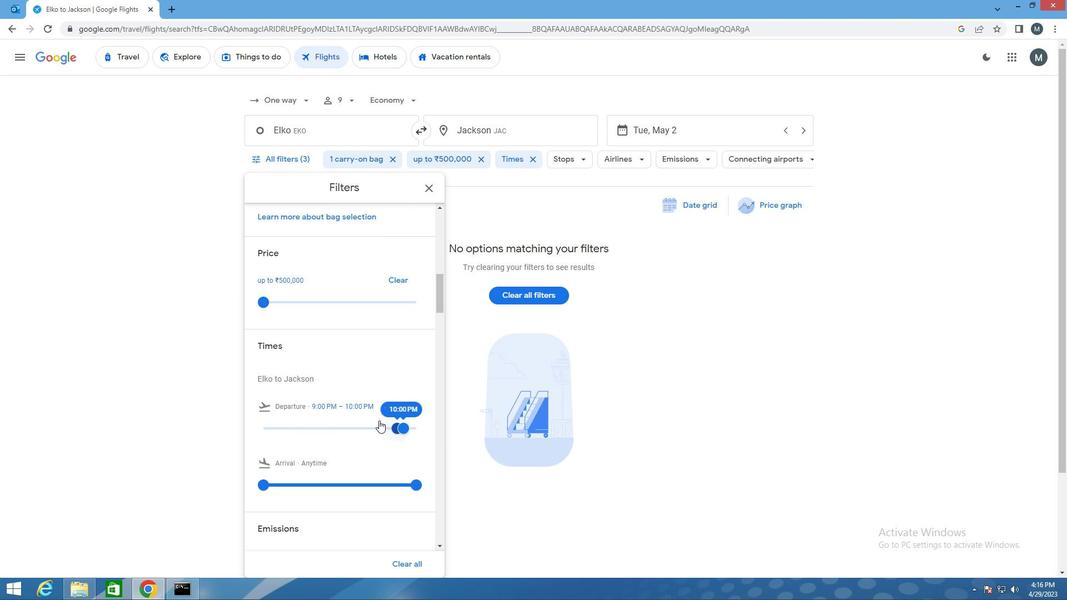 
Action: Mouse moved to (422, 188)
Screenshot: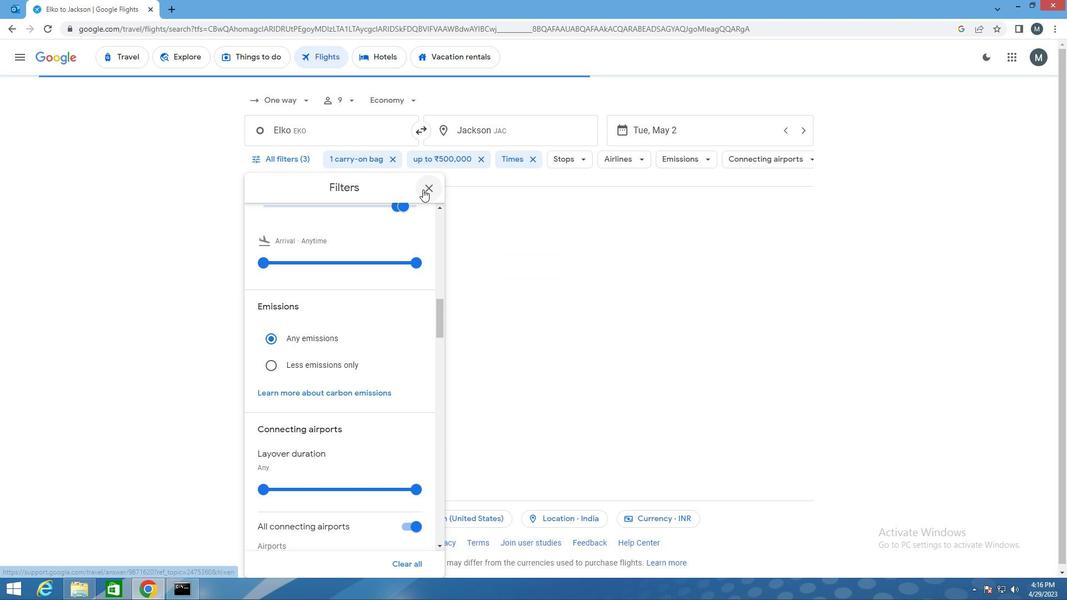 
Action: Mouse pressed left at (422, 188)
Screenshot: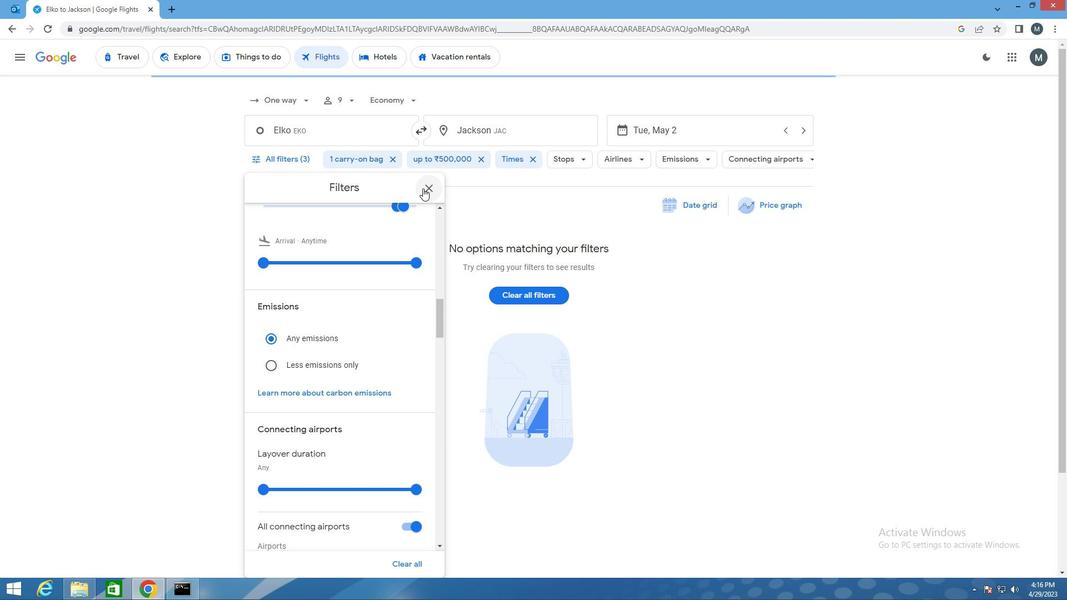 
